 Task: Update the Trello card 'Card0000000130' by adding the label 'Label0000000130', creating a checklist 'CL0000000130', and setting the due date to September 30 at 10:22 AM.
Action: Mouse moved to (379, 447)
Screenshot: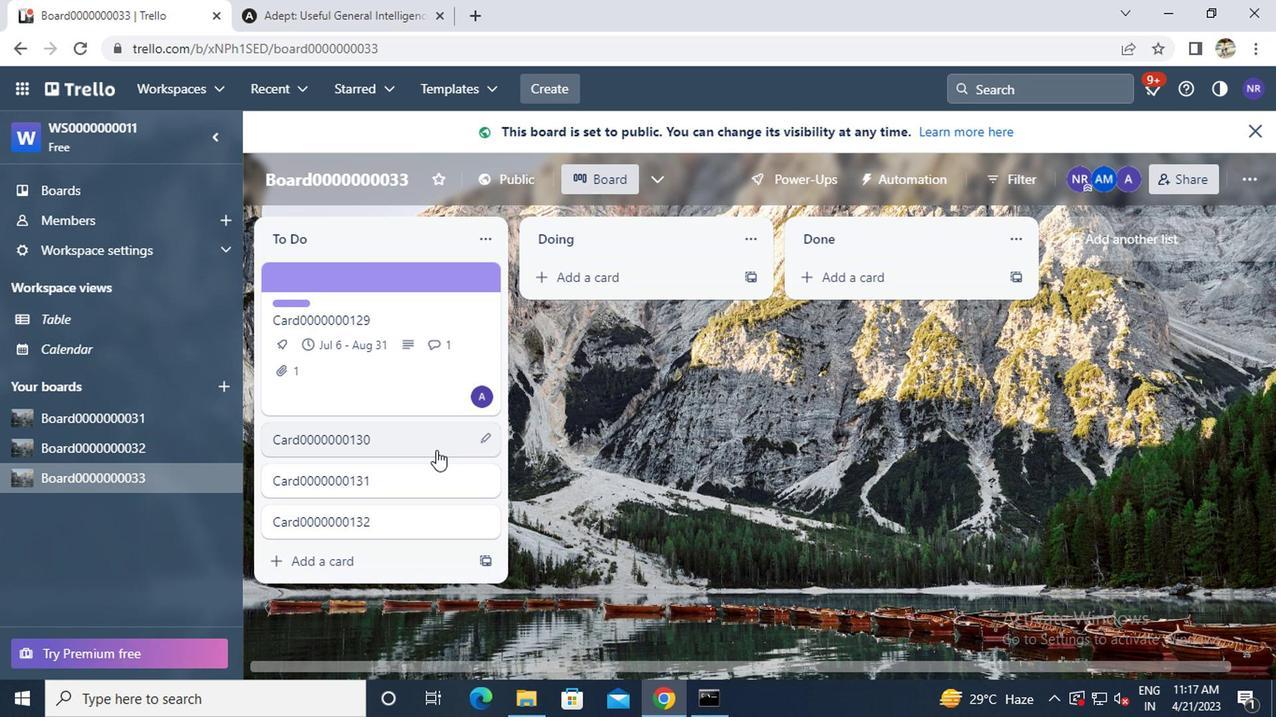 
Action: Mouse pressed left at (379, 447)
Screenshot: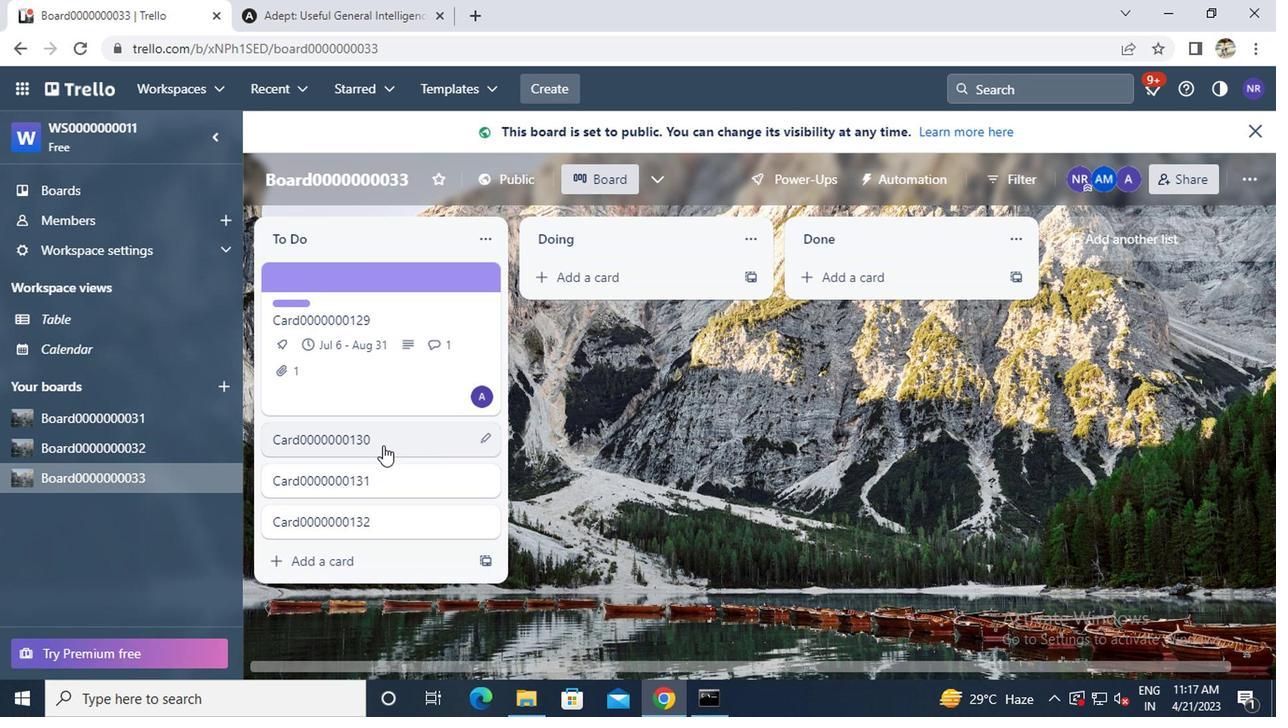 
Action: Mouse moved to (846, 303)
Screenshot: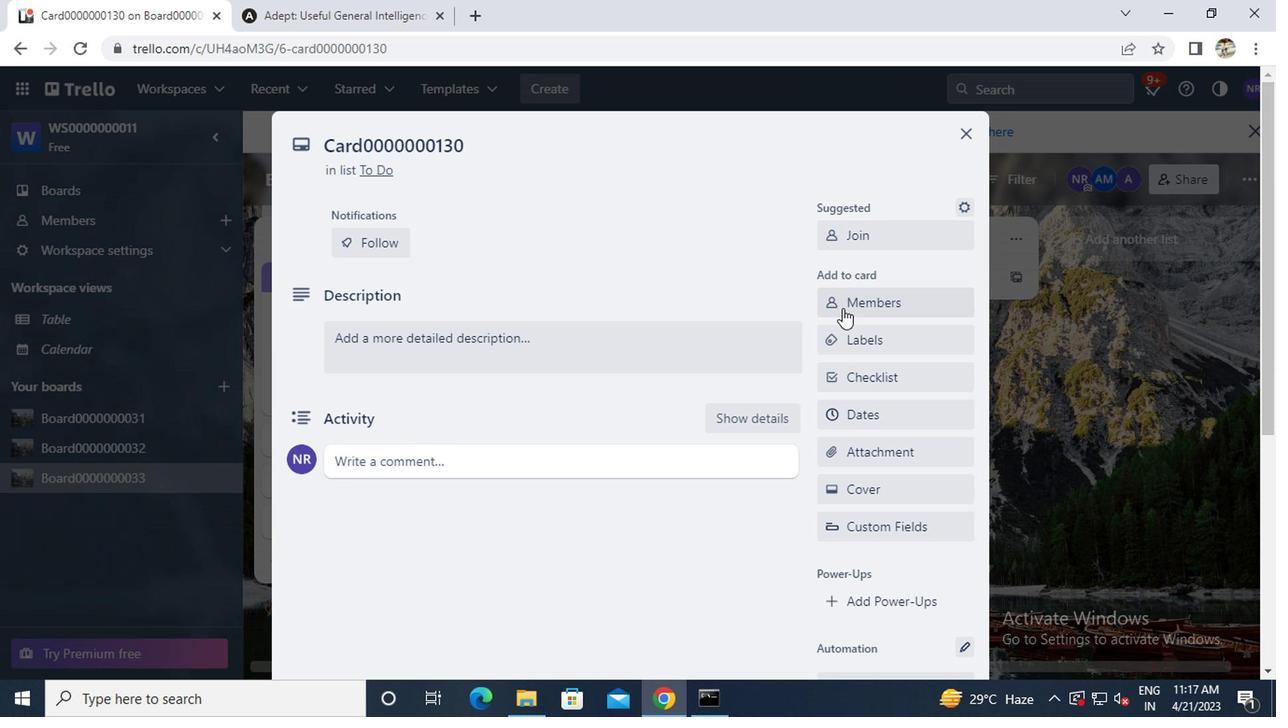 
Action: Mouse pressed left at (846, 303)
Screenshot: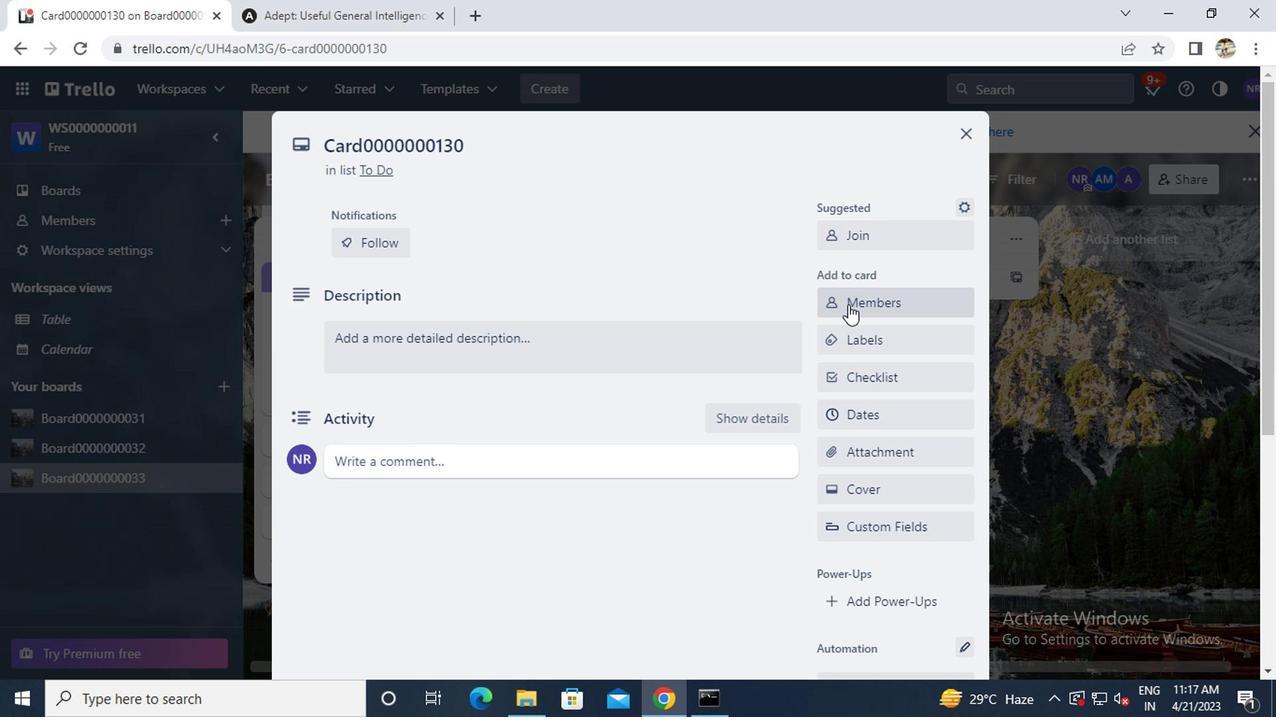 
Action: Key pressed <Key.caps_lock>m<Key.caps_lock>ailaustralia7<Key.shift>@GMAIL.COM
Screenshot: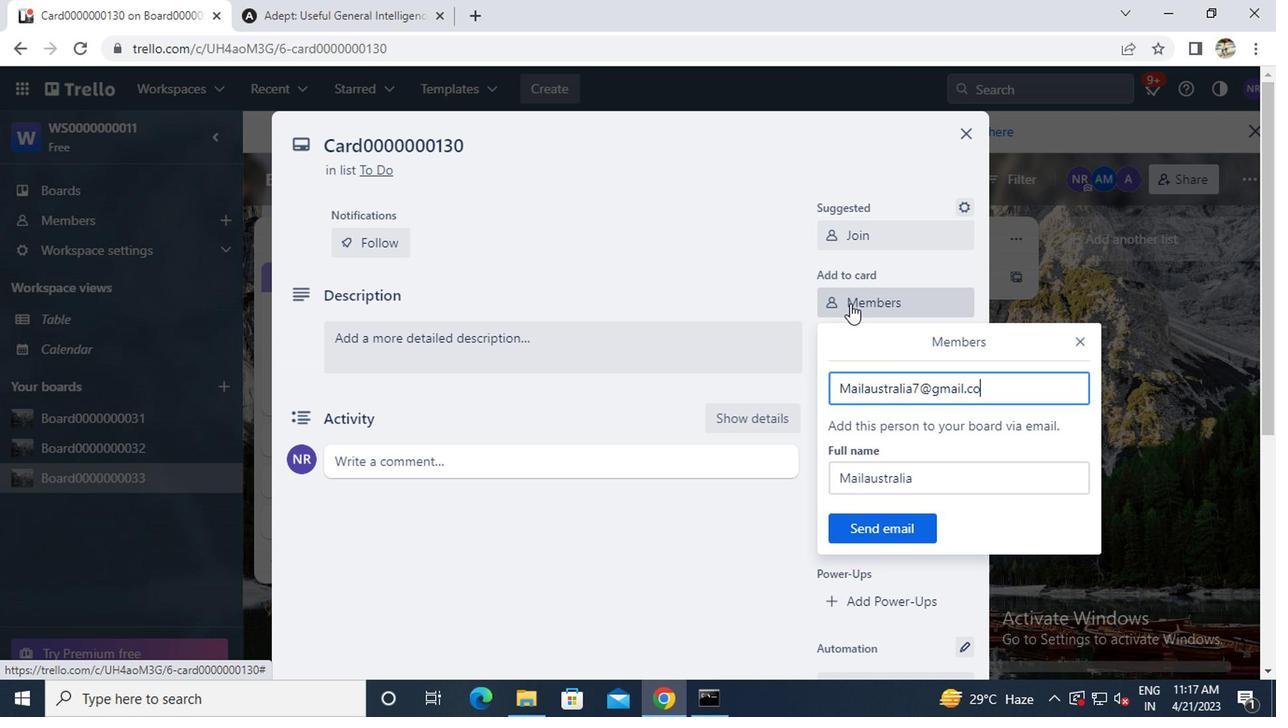 
Action: Mouse moved to (869, 517)
Screenshot: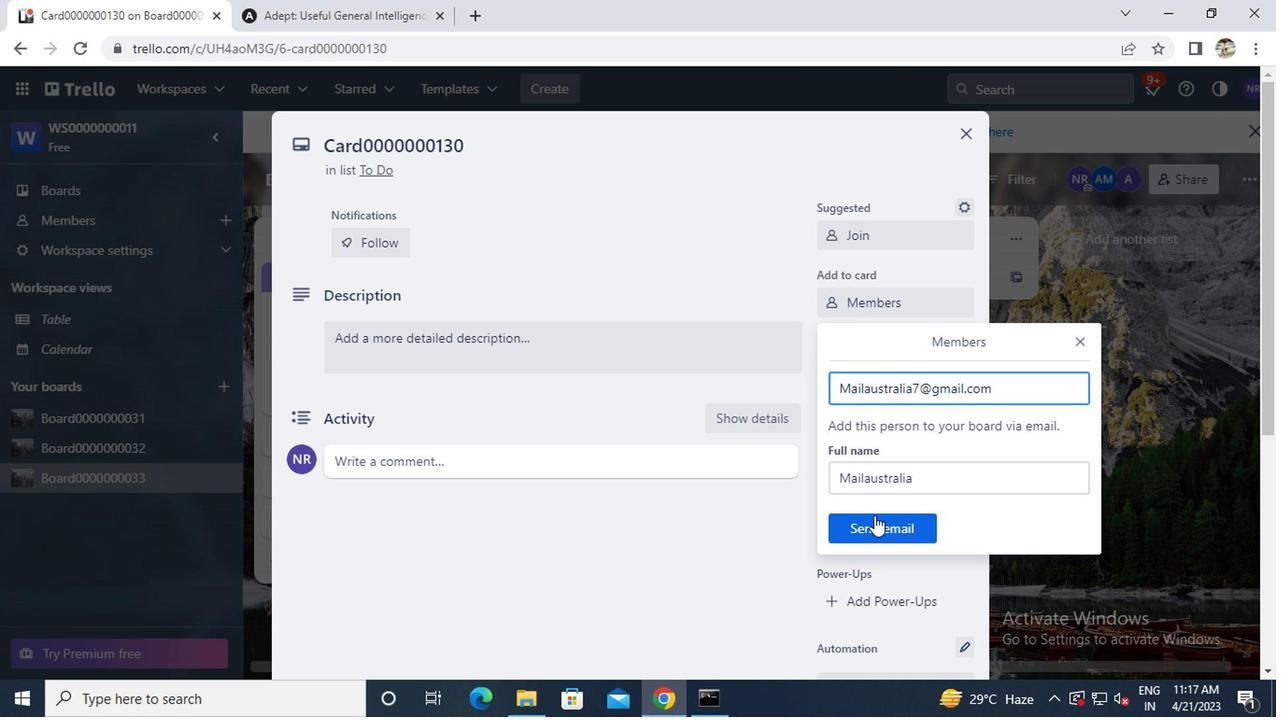 
Action: Mouse pressed left at (869, 517)
Screenshot: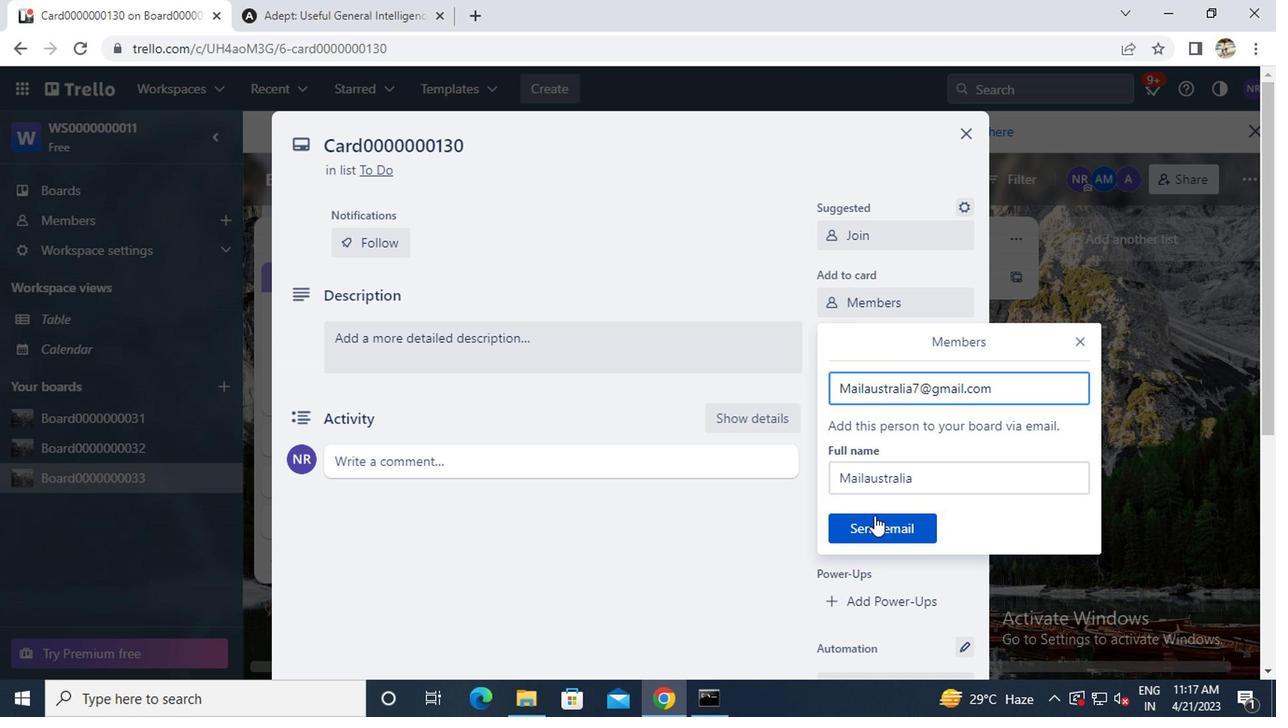 
Action: Mouse moved to (856, 346)
Screenshot: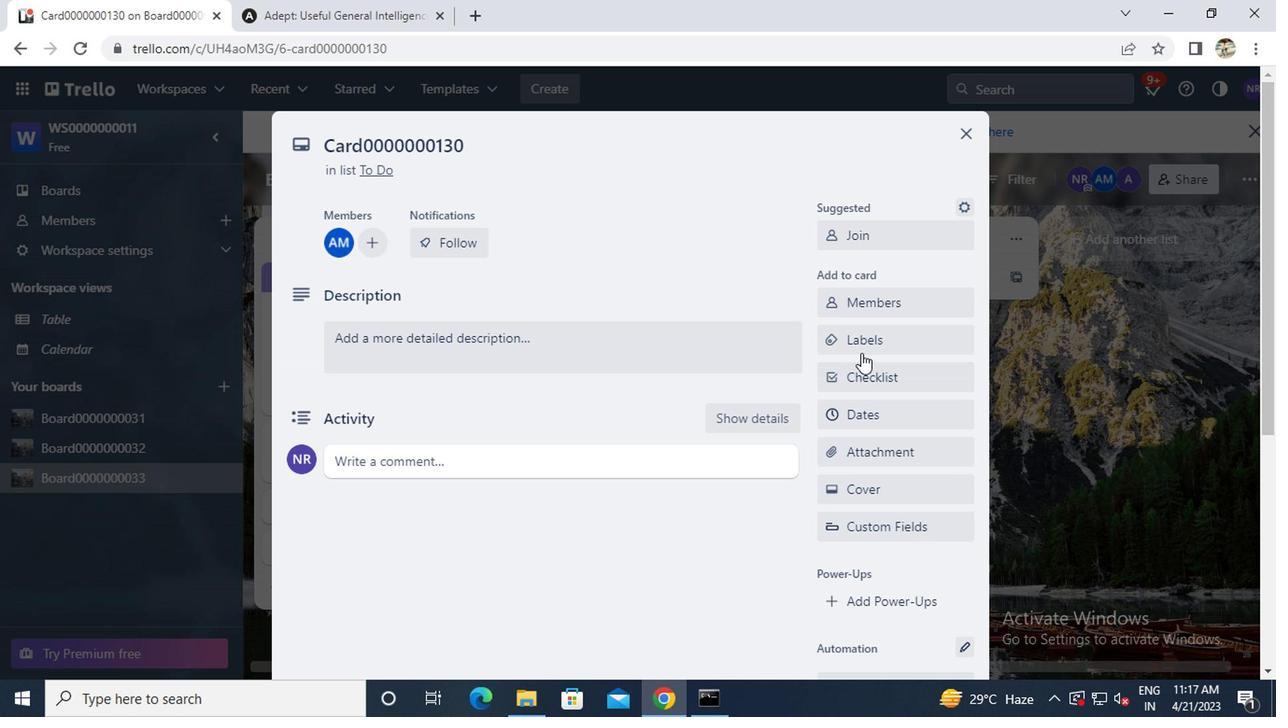 
Action: Mouse pressed left at (856, 346)
Screenshot: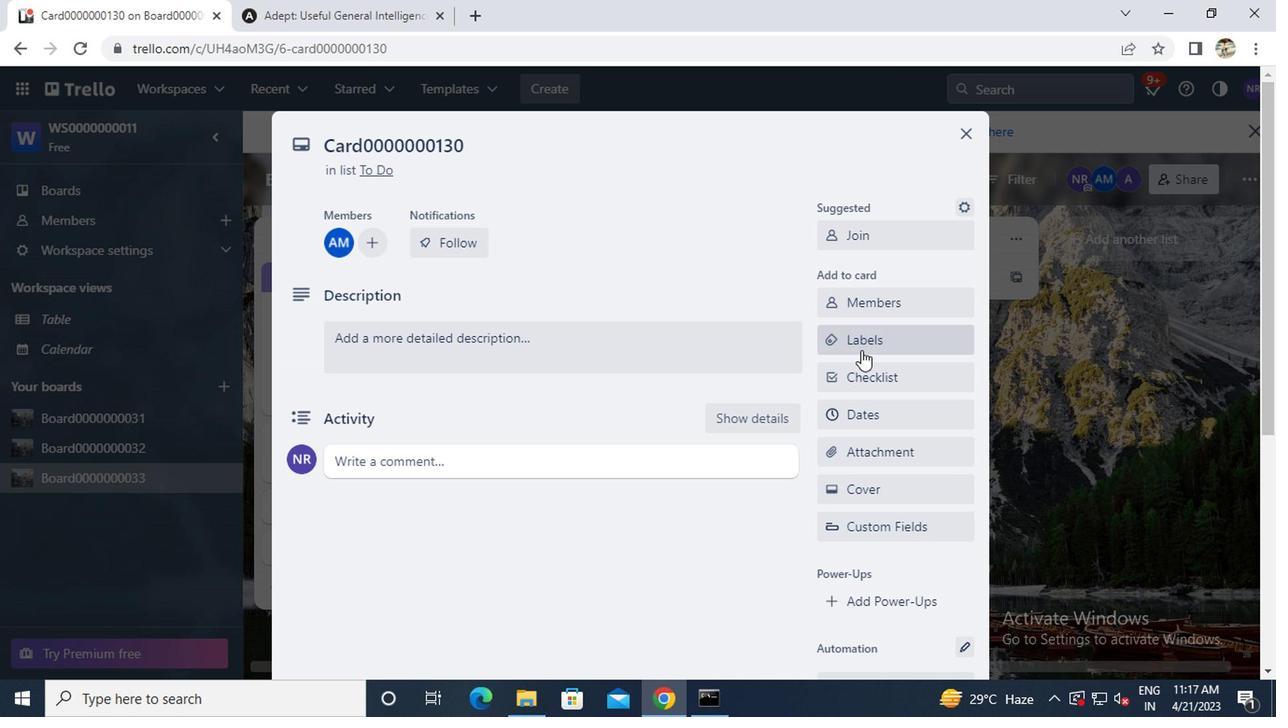
Action: Mouse moved to (909, 491)
Screenshot: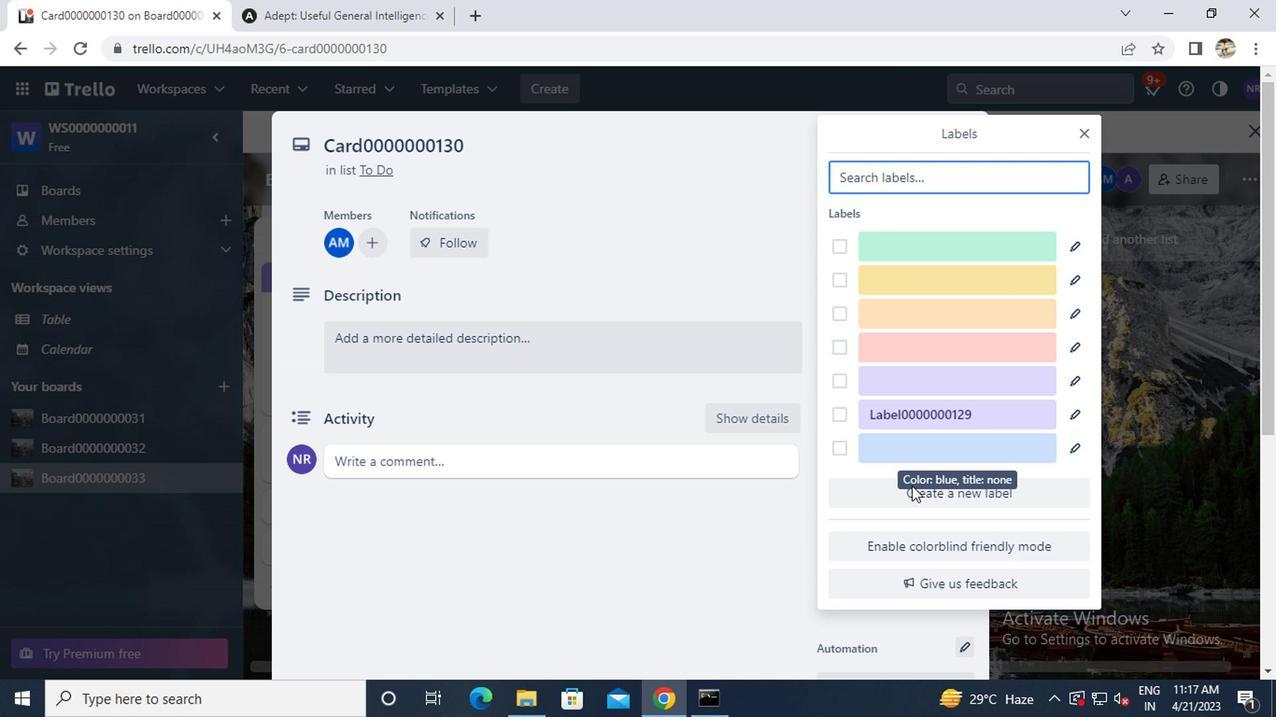 
Action: Mouse pressed left at (909, 491)
Screenshot: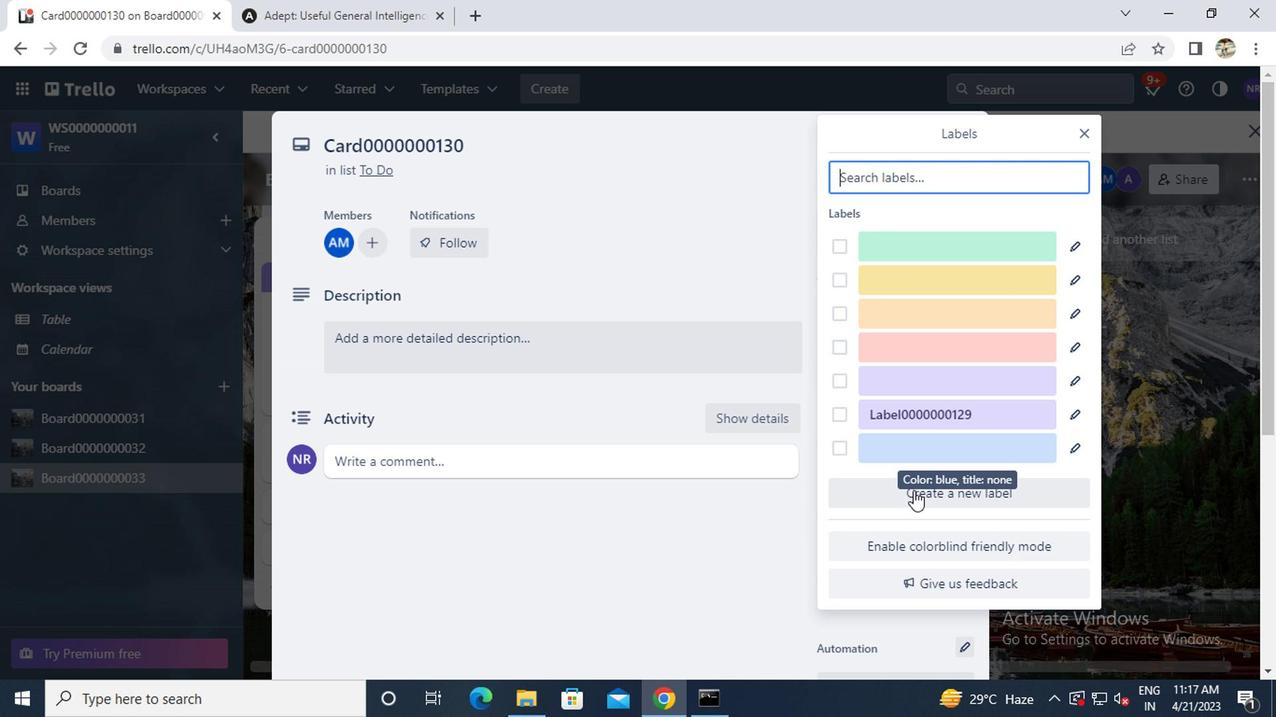 
Action: Mouse moved to (838, 503)
Screenshot: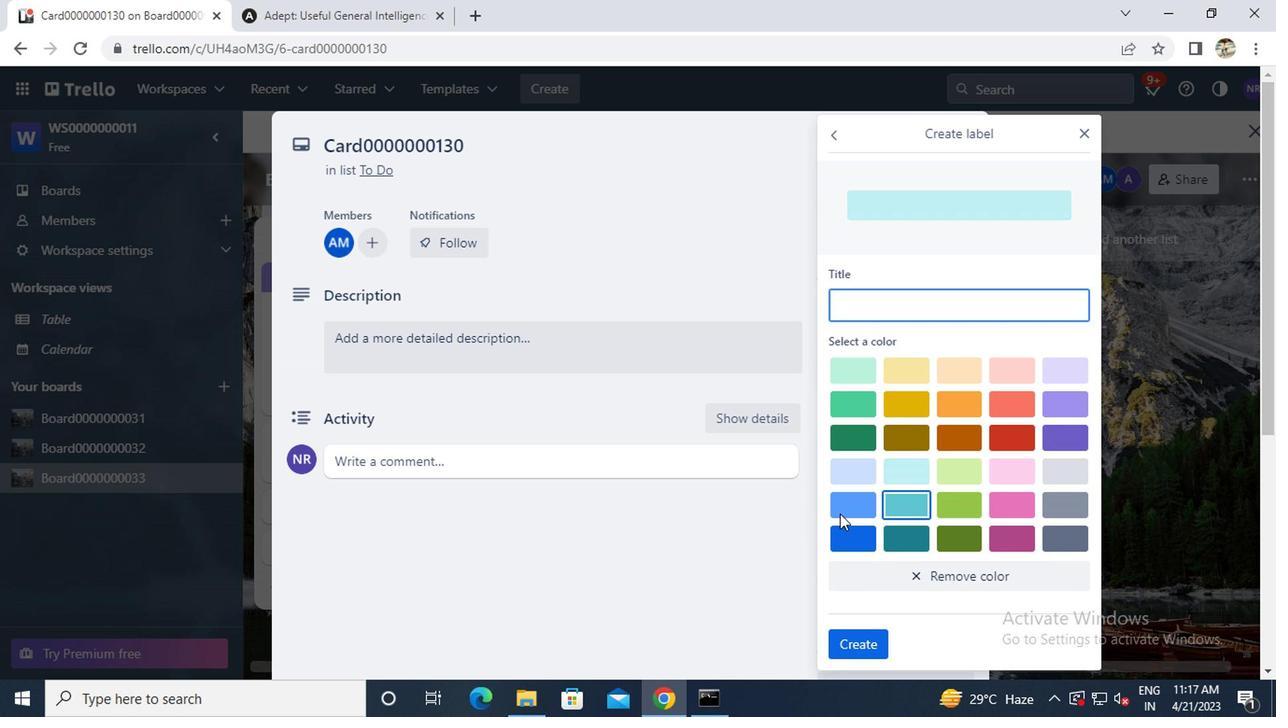 
Action: Mouse pressed left at (838, 503)
Screenshot: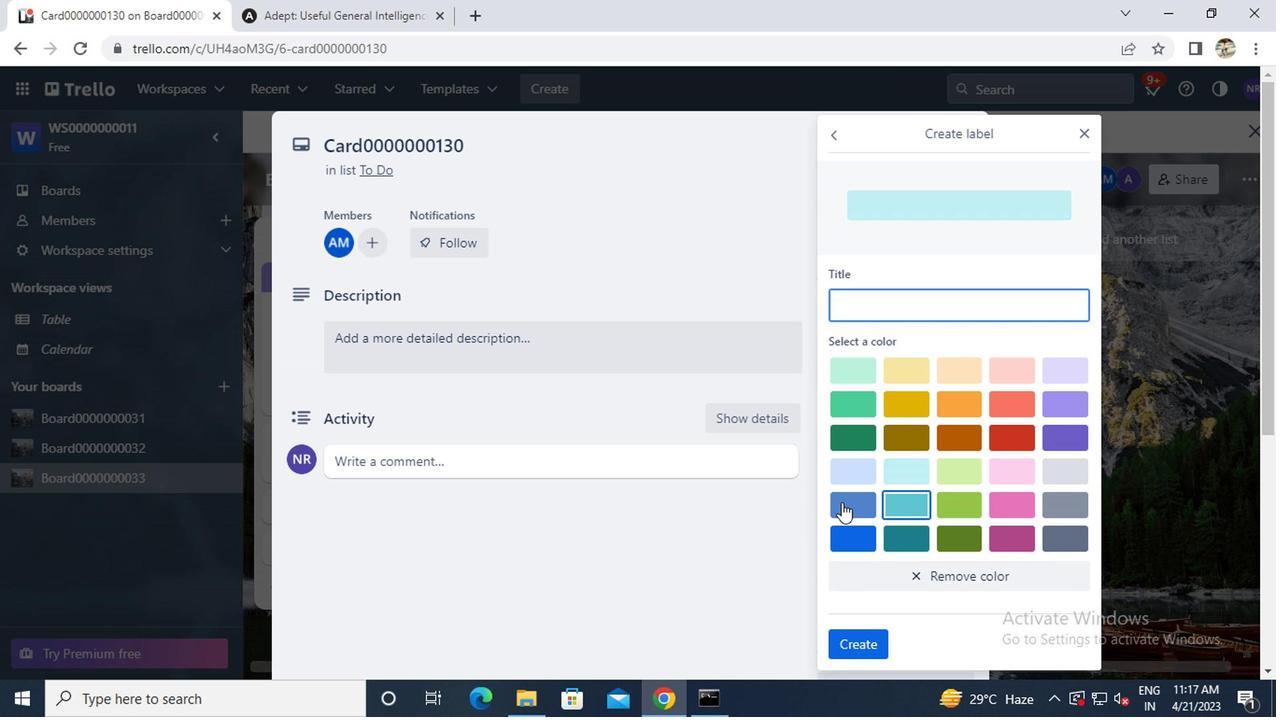 
Action: Mouse moved to (862, 312)
Screenshot: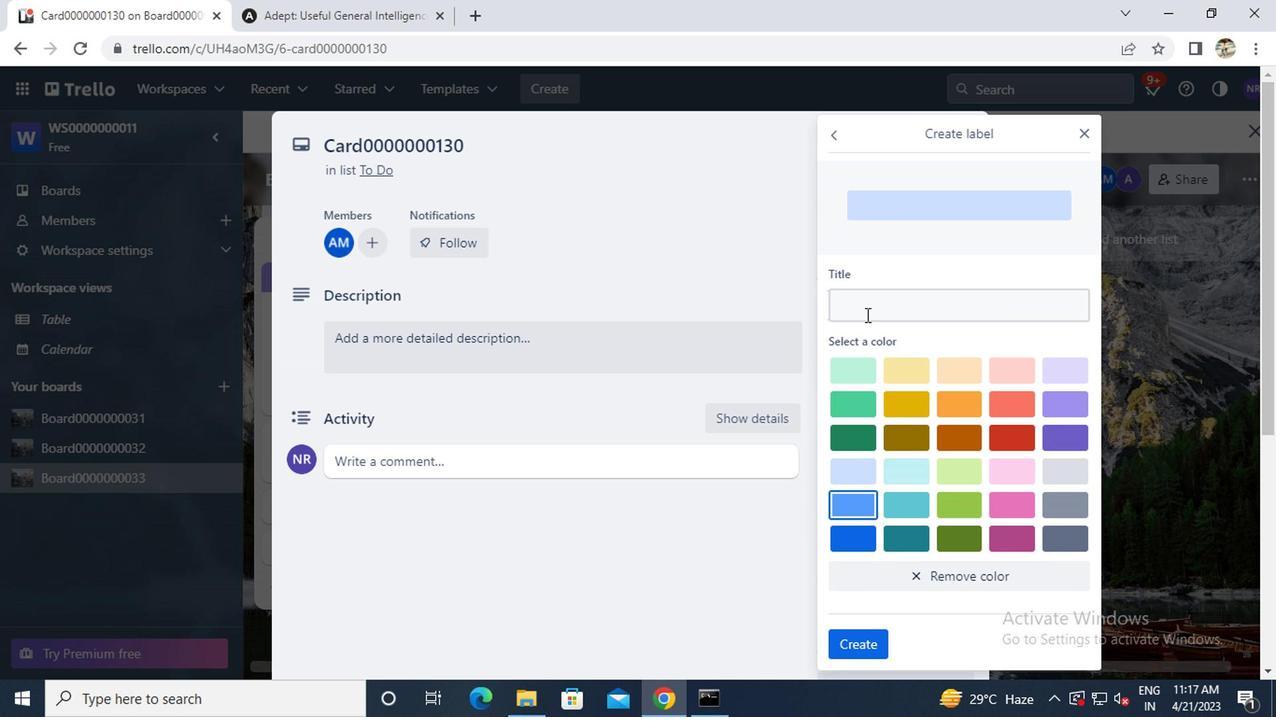 
Action: Mouse pressed left at (862, 312)
Screenshot: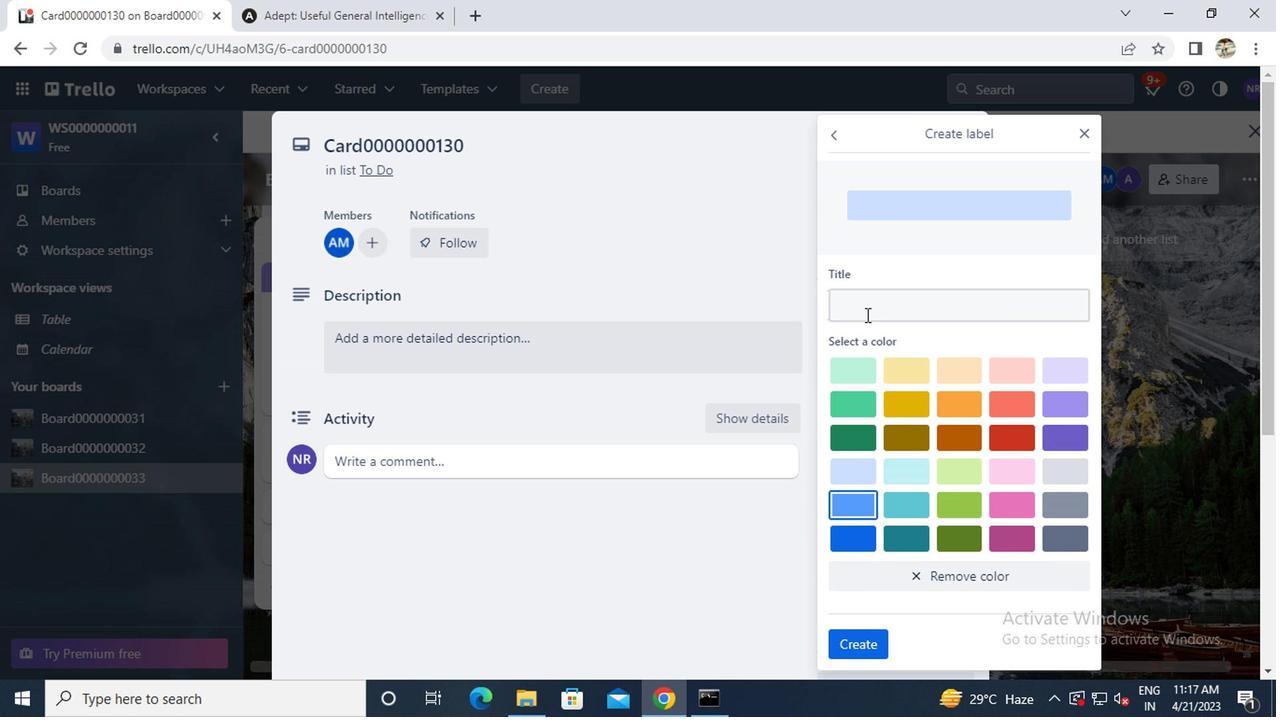 
Action: Mouse moved to (862, 311)
Screenshot: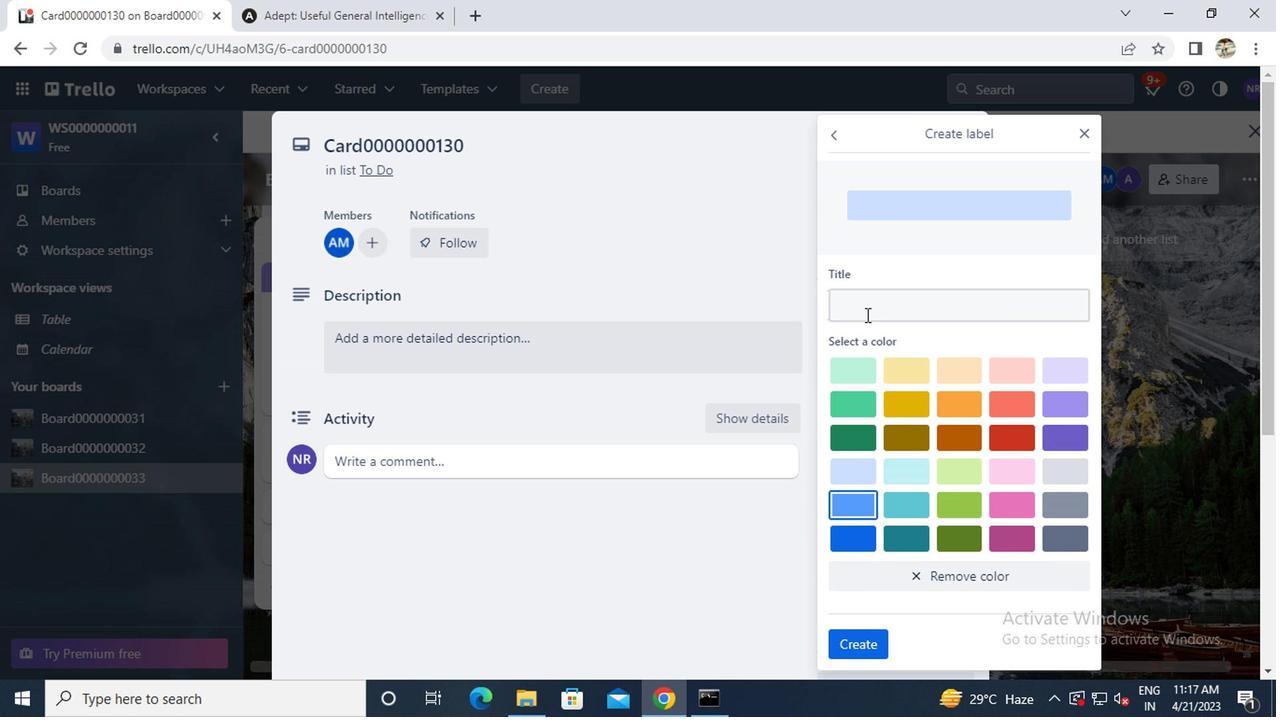 
Action: Key pressed <Key.caps_lock>L<Key.caps_lock>ABEL0000000120<Key.backspace><Key.backspace>30
Screenshot: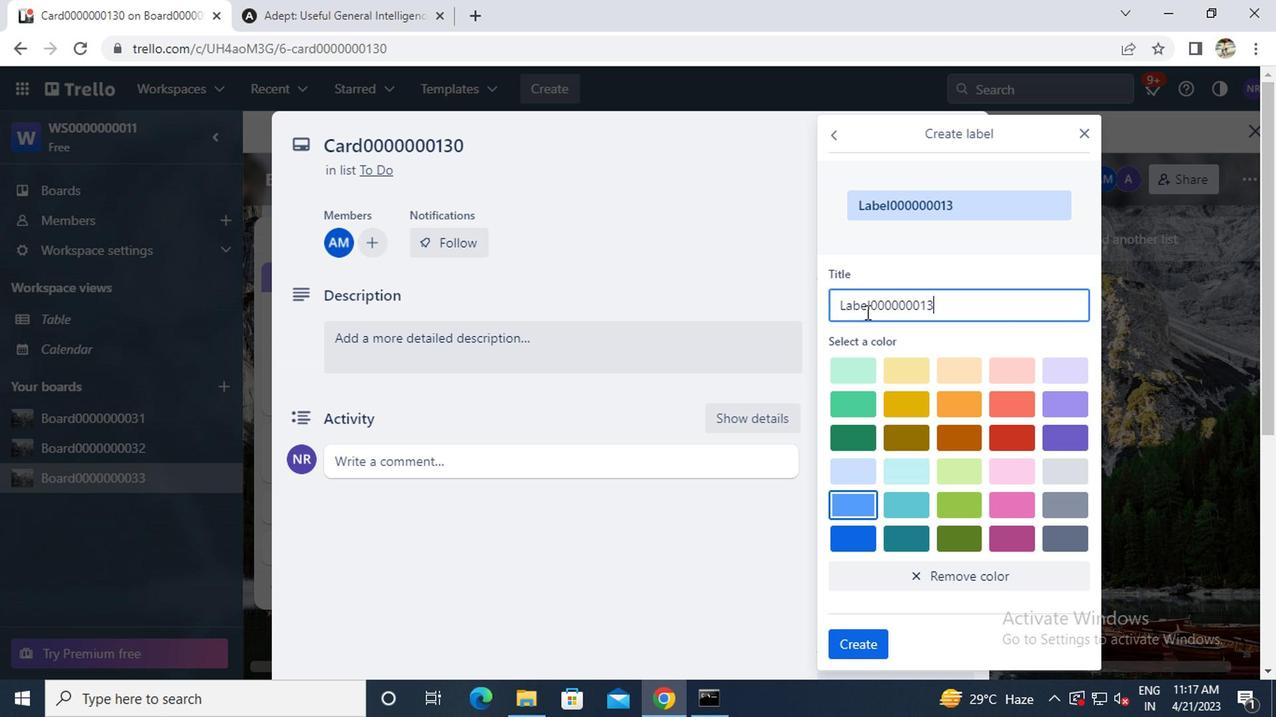 
Action: Mouse moved to (850, 637)
Screenshot: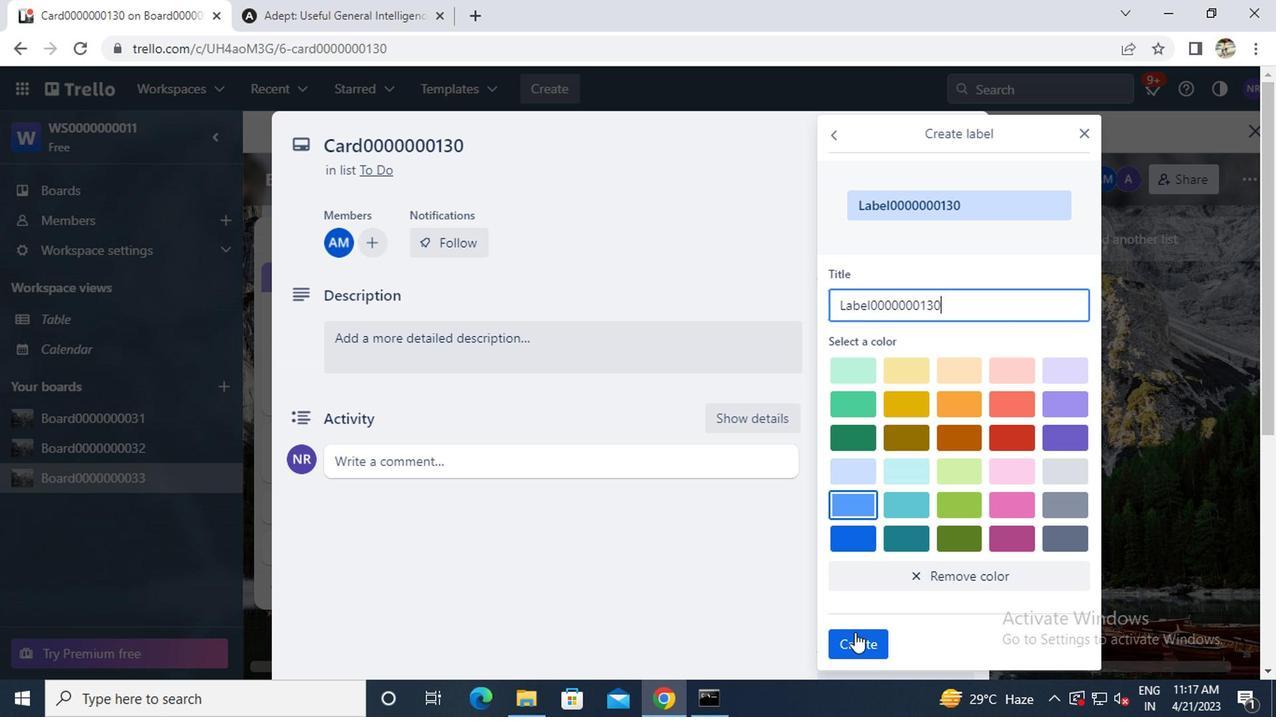 
Action: Mouse pressed left at (850, 637)
Screenshot: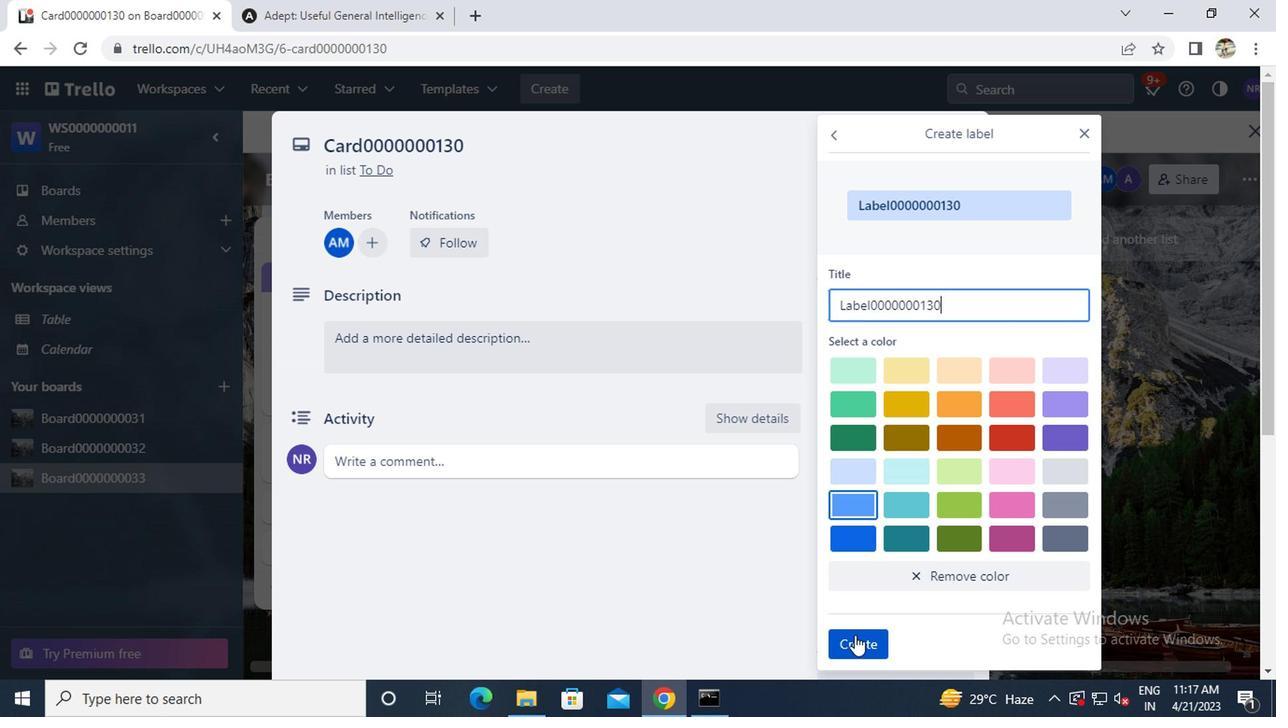 
Action: Mouse moved to (1076, 132)
Screenshot: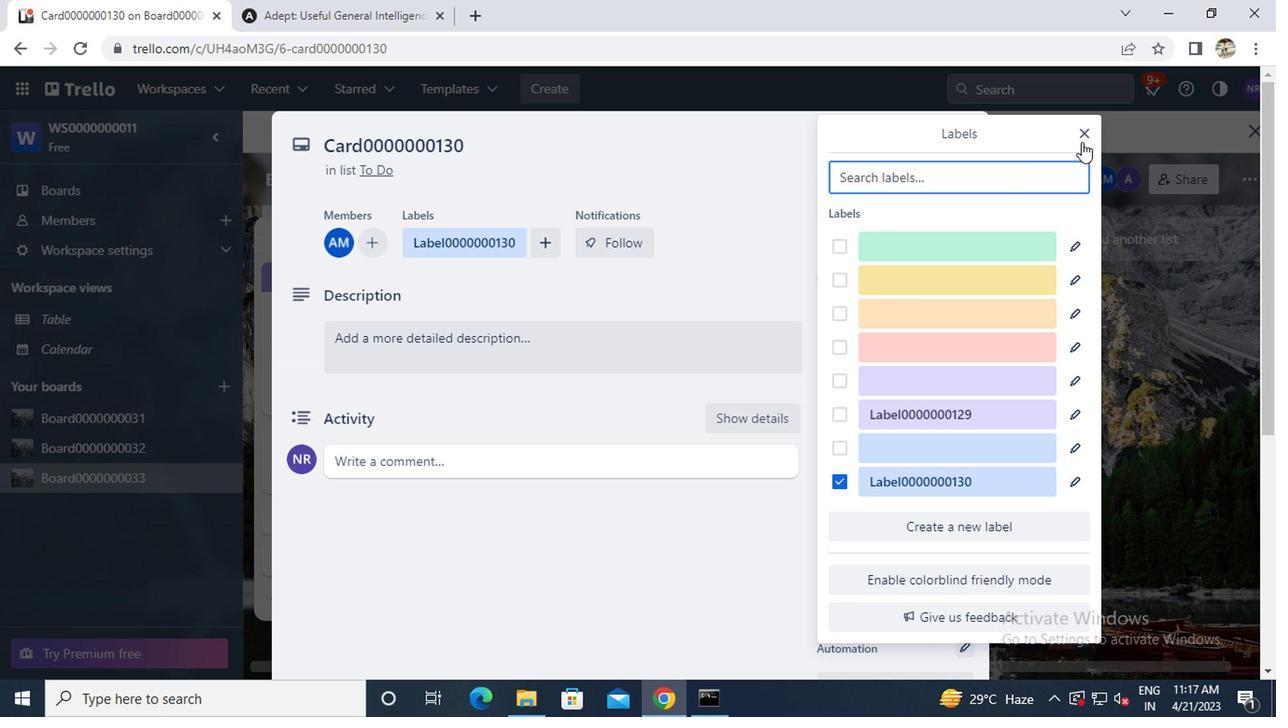 
Action: Mouse pressed left at (1076, 132)
Screenshot: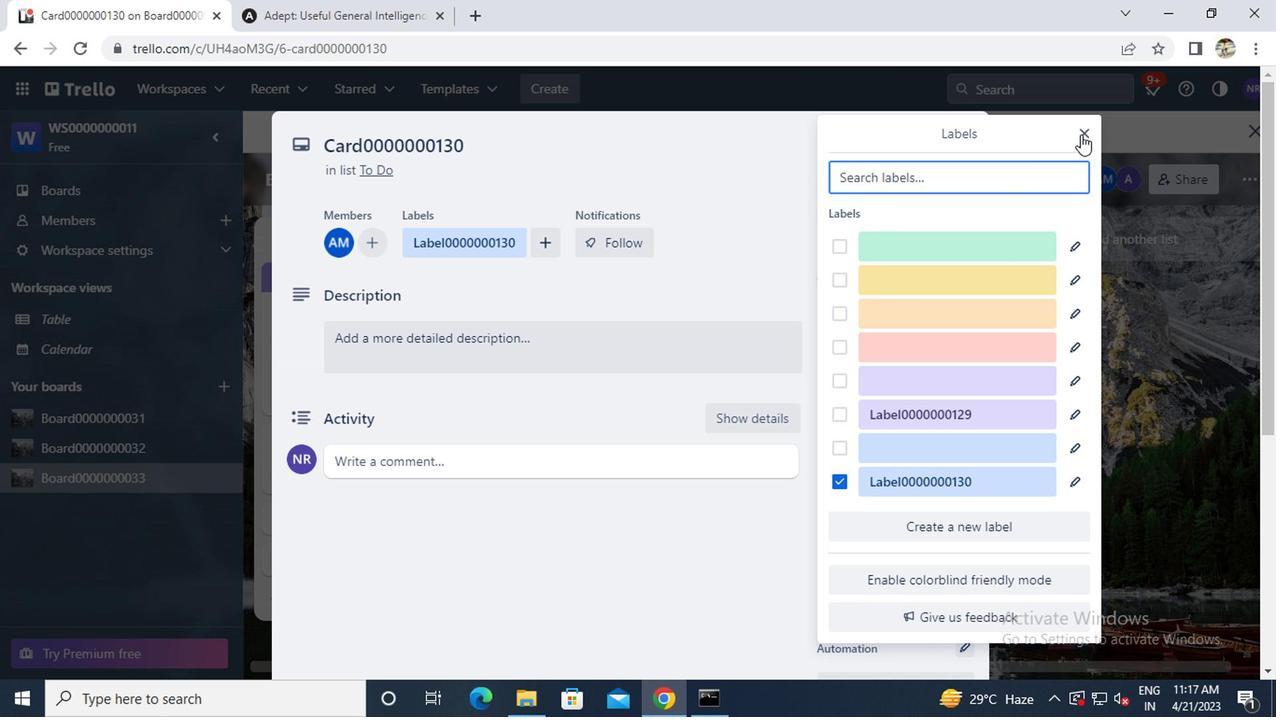 
Action: Mouse moved to (878, 390)
Screenshot: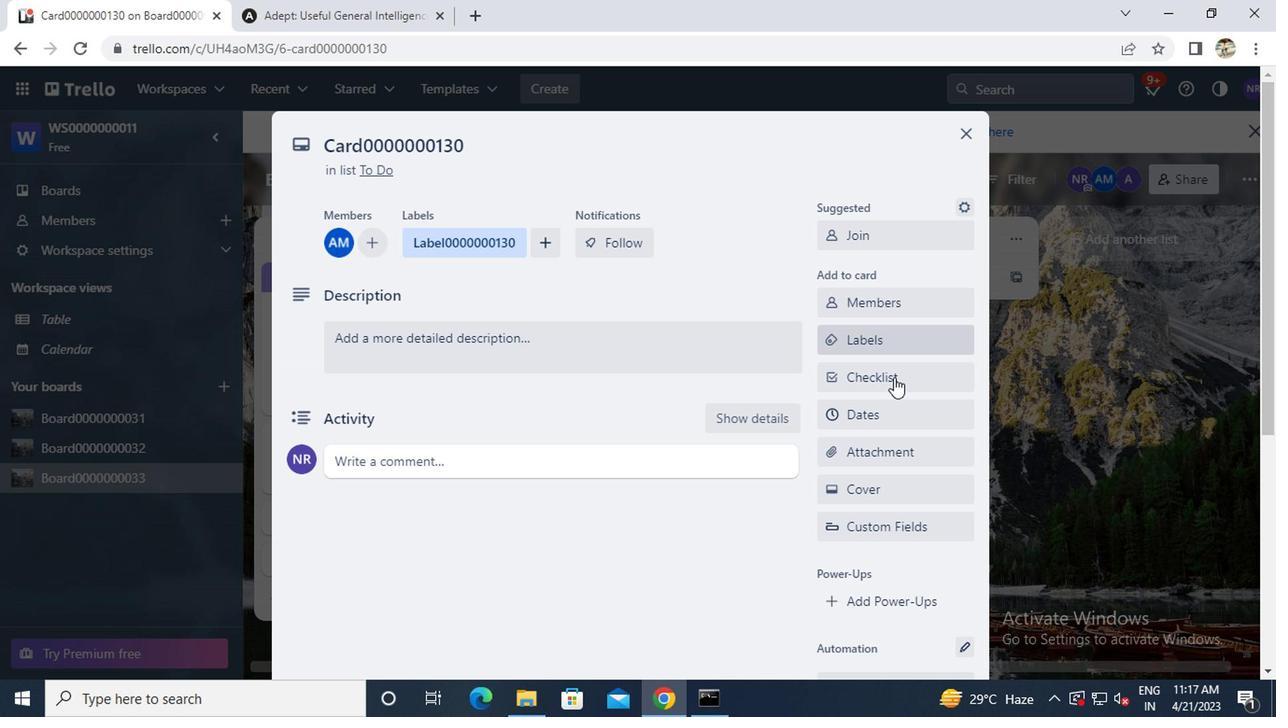 
Action: Mouse pressed left at (878, 390)
Screenshot: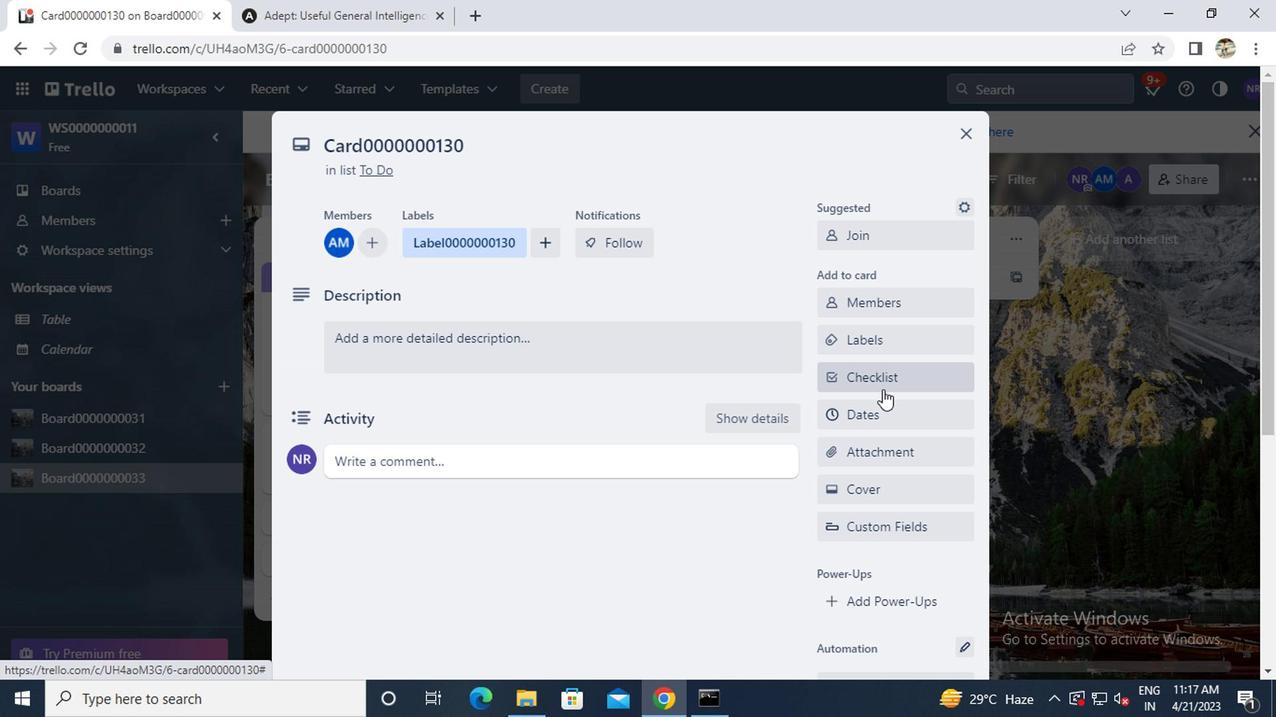 
Action: Mouse moved to (883, 388)
Screenshot: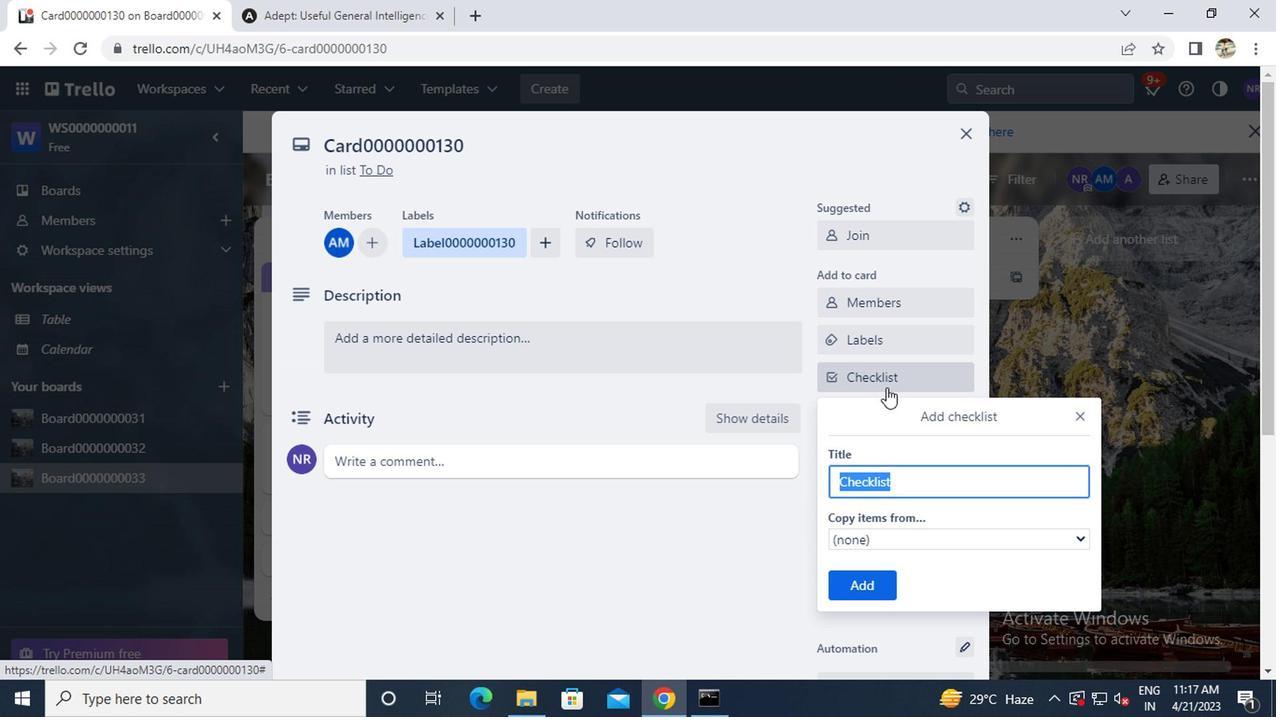 
Action: Key pressed <Key.caps_lock>CL<Key.caps_lock>0000000130
Screenshot: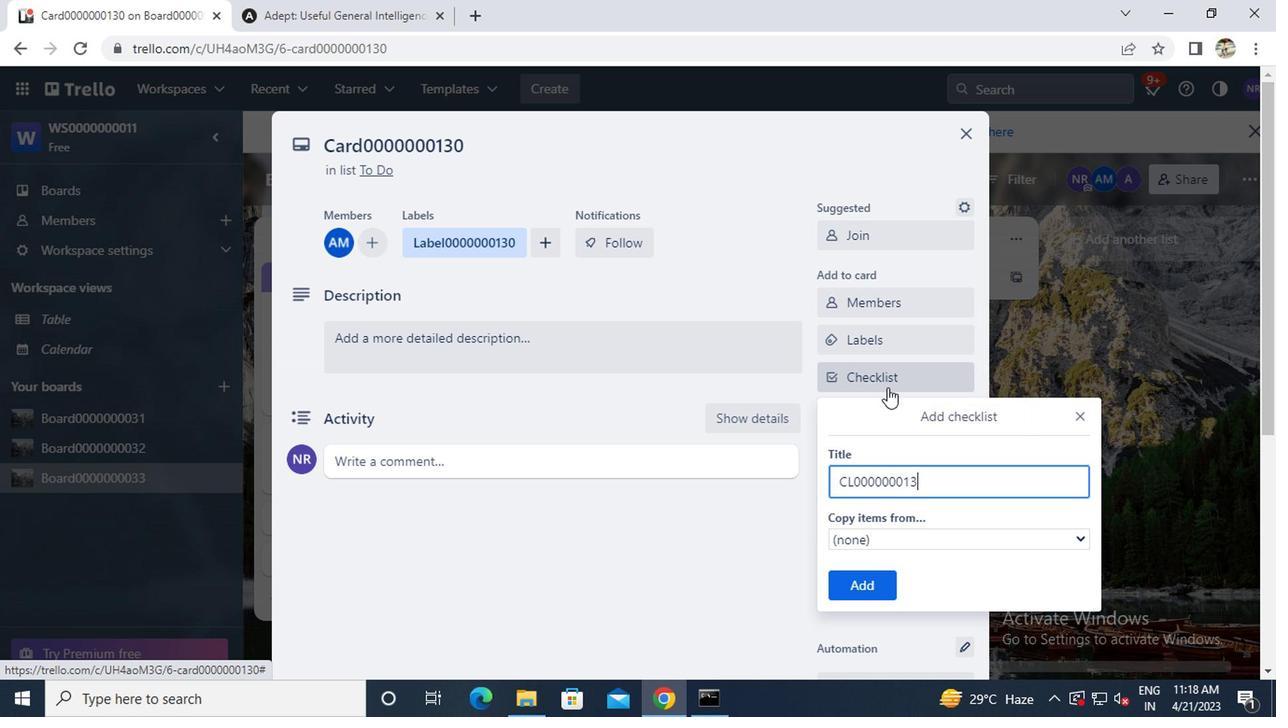 
Action: Mouse moved to (858, 578)
Screenshot: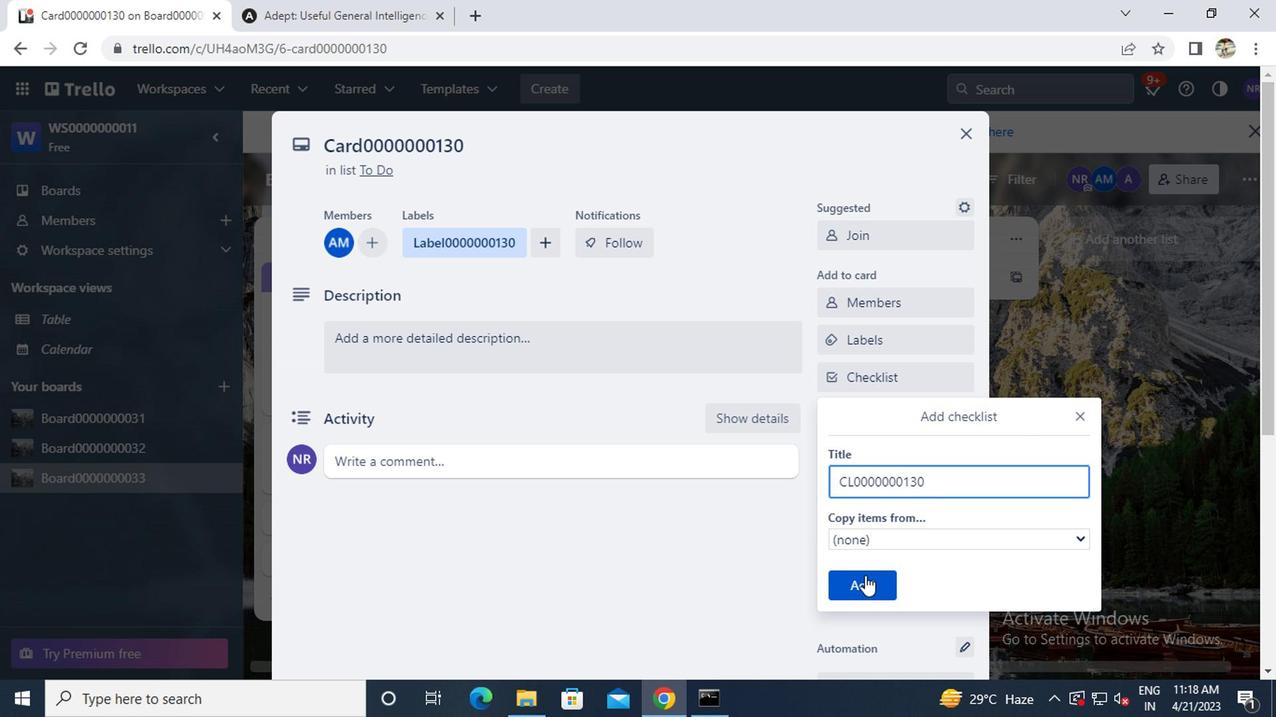 
Action: Mouse pressed left at (858, 578)
Screenshot: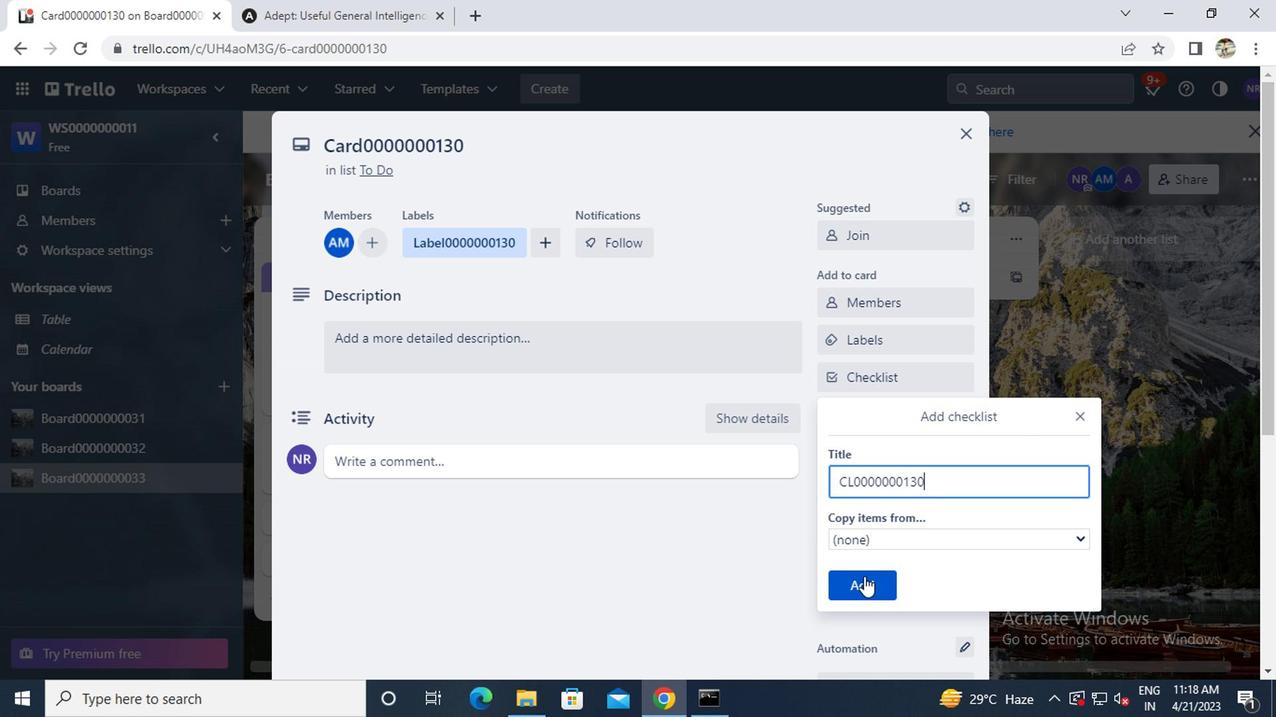 
Action: Mouse moved to (838, 420)
Screenshot: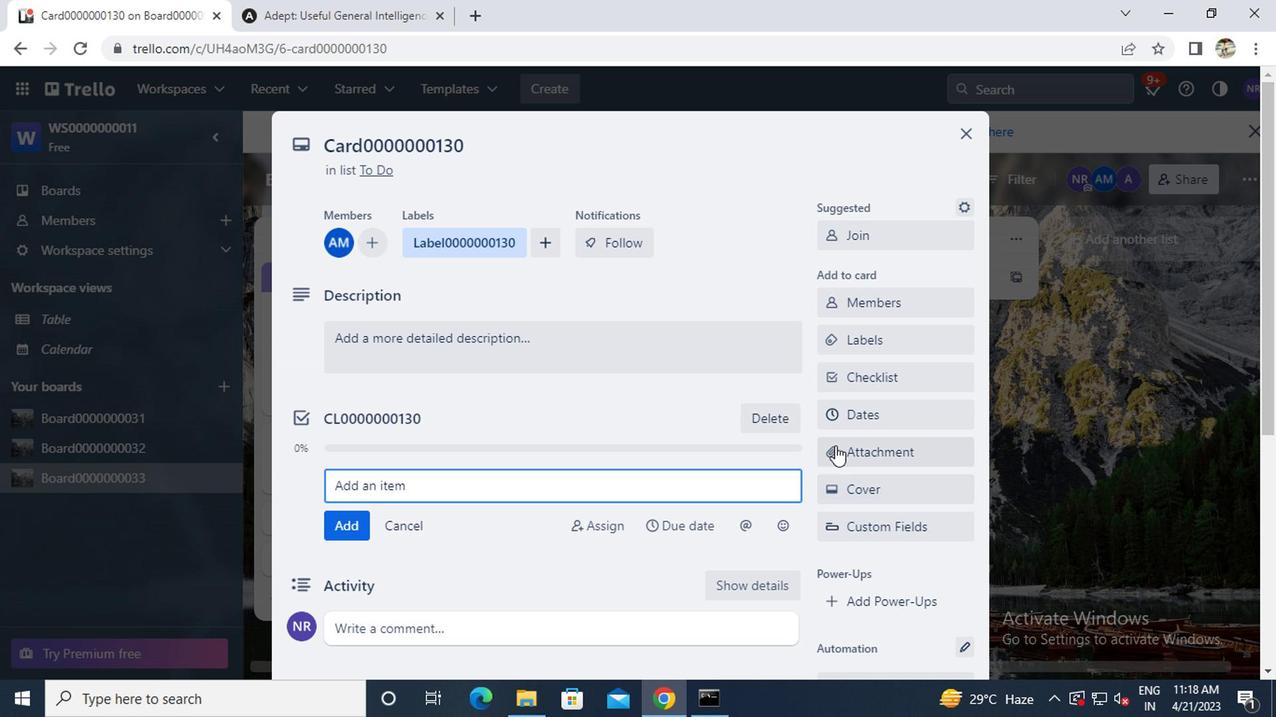 
Action: Mouse pressed left at (838, 420)
Screenshot: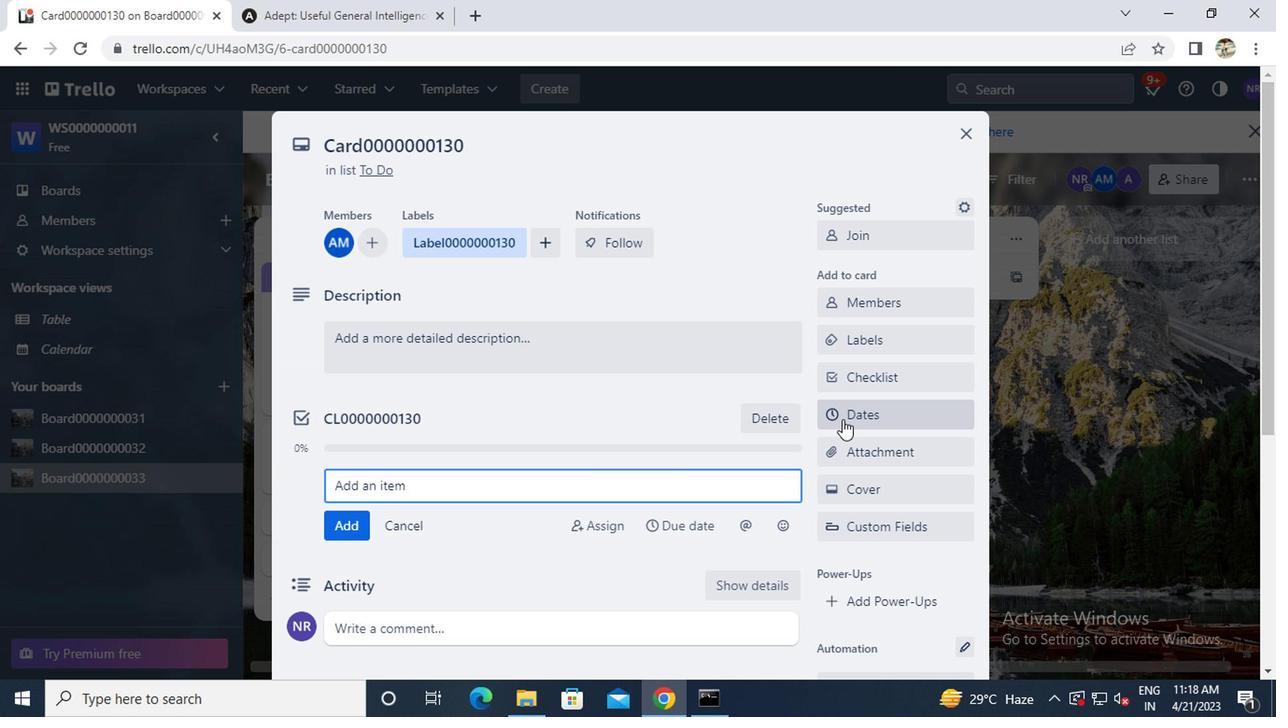 
Action: Mouse moved to (1064, 172)
Screenshot: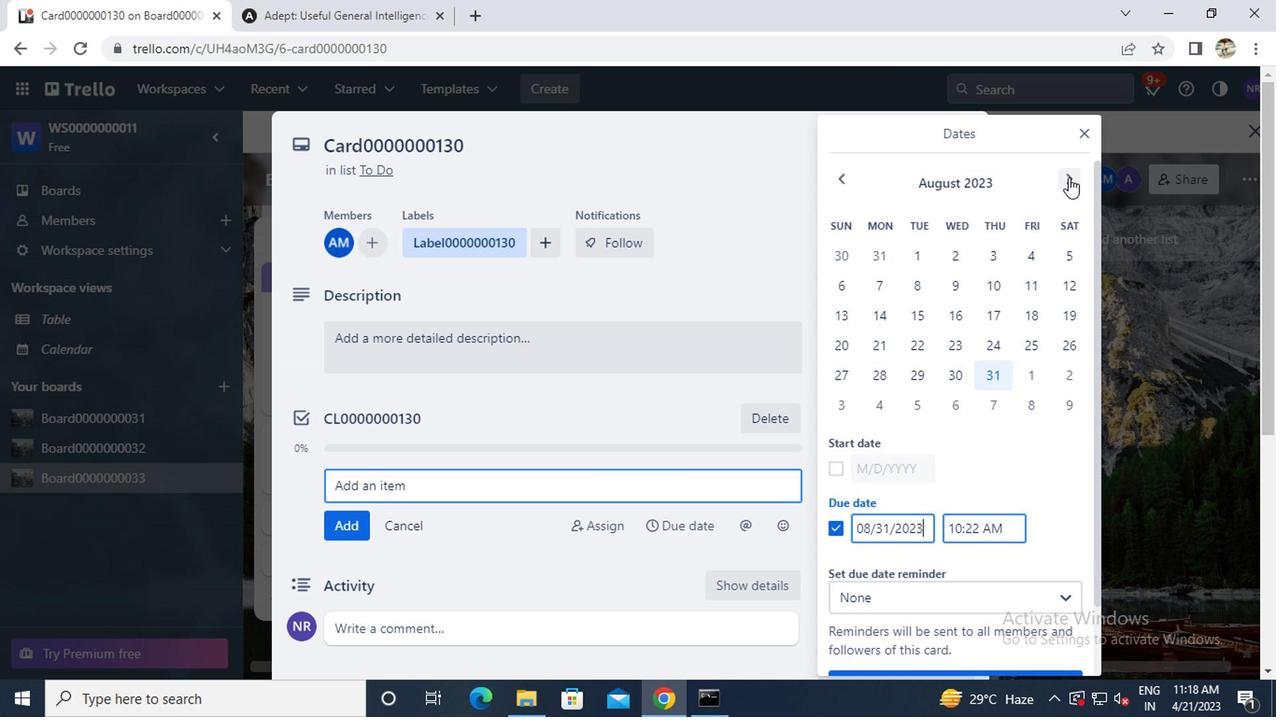 
Action: Mouse pressed left at (1064, 172)
Screenshot: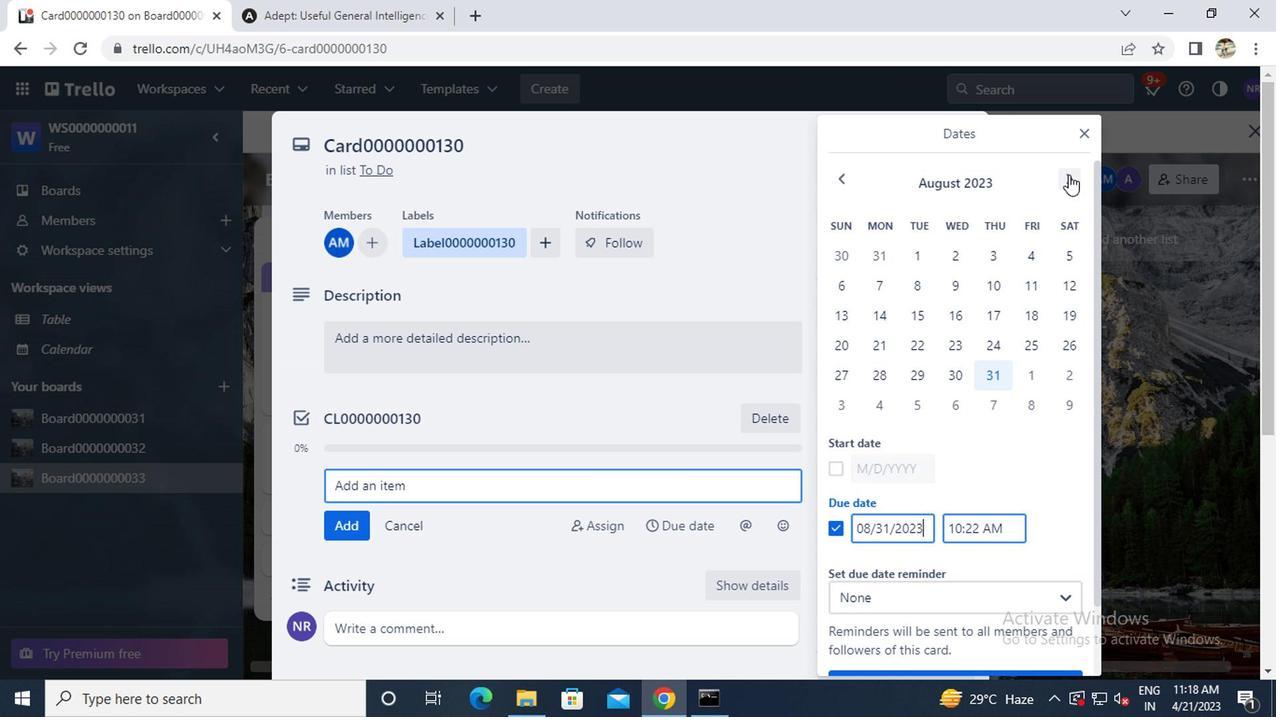 
Action: Mouse moved to (1026, 250)
Screenshot: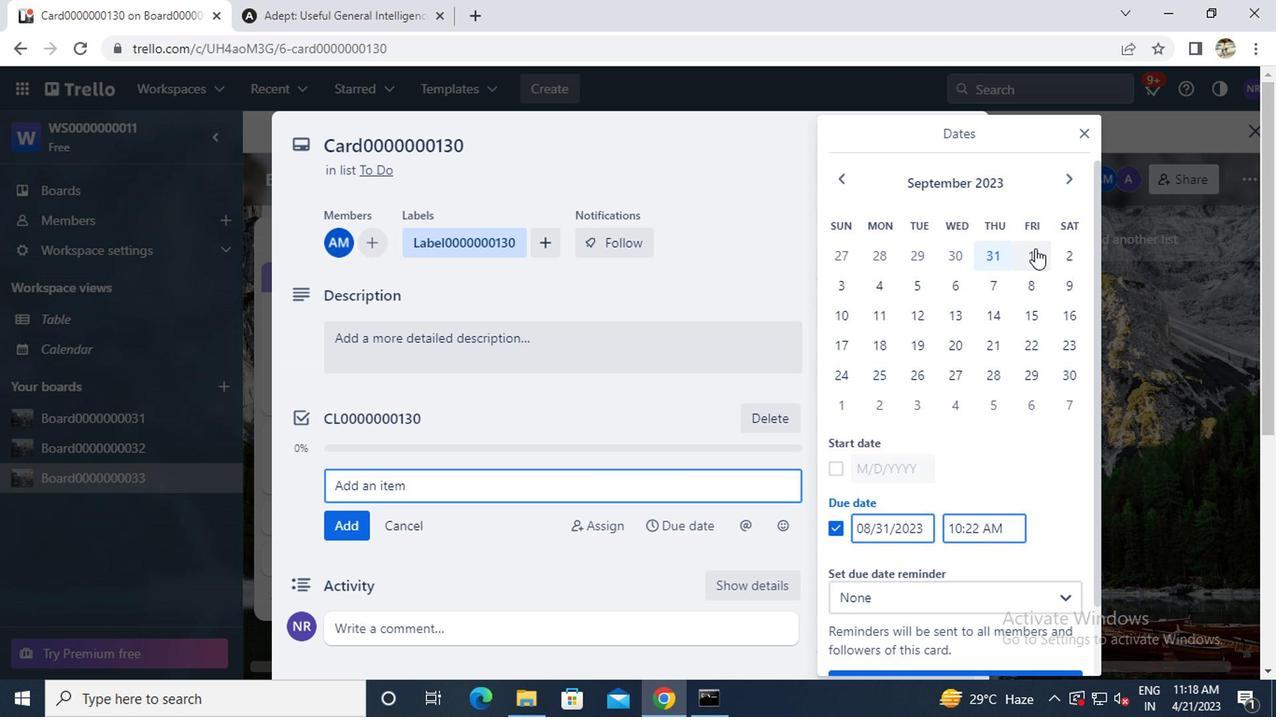 
Action: Mouse pressed left at (1026, 250)
Screenshot: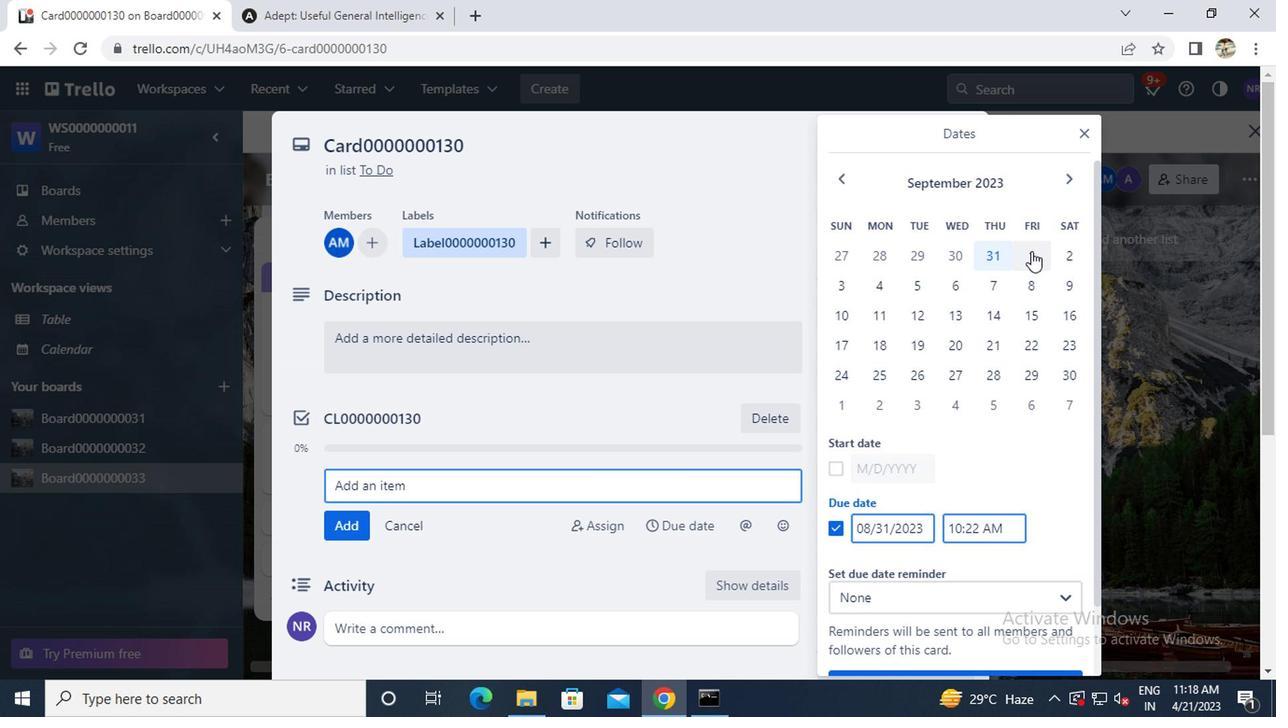 
Action: Mouse moved to (1063, 374)
Screenshot: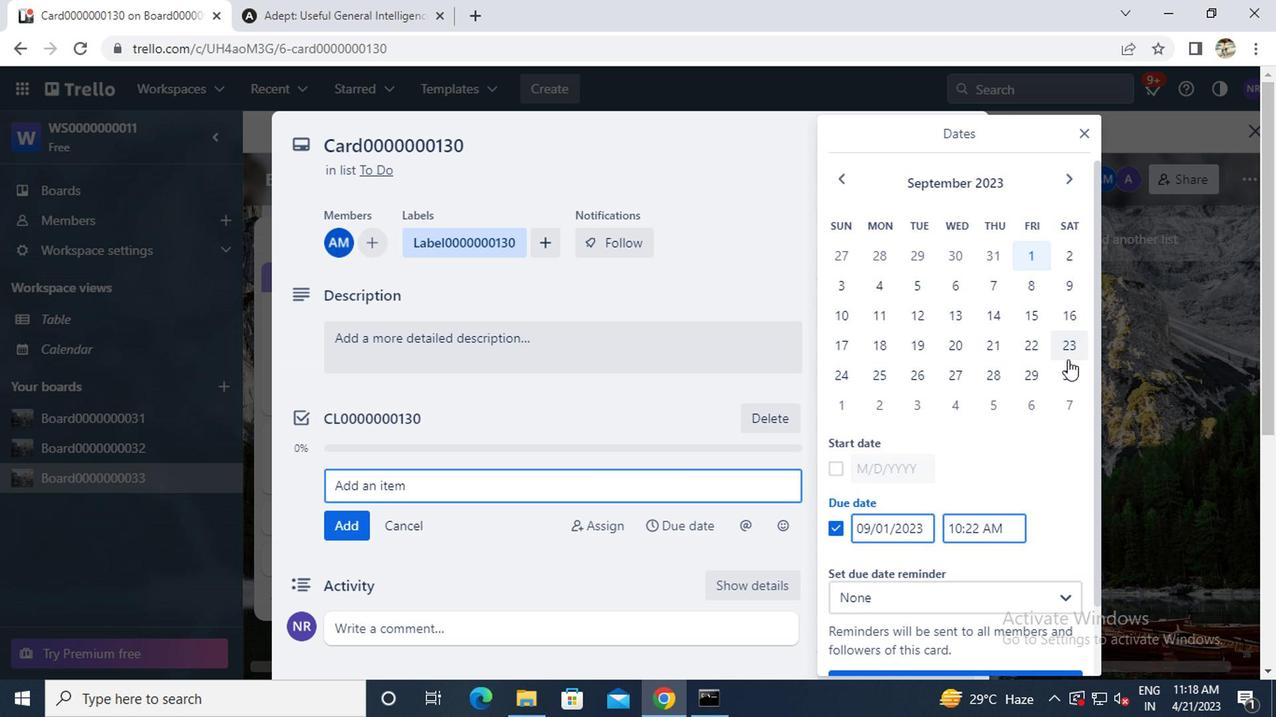 
Action: Mouse pressed left at (1063, 374)
Screenshot: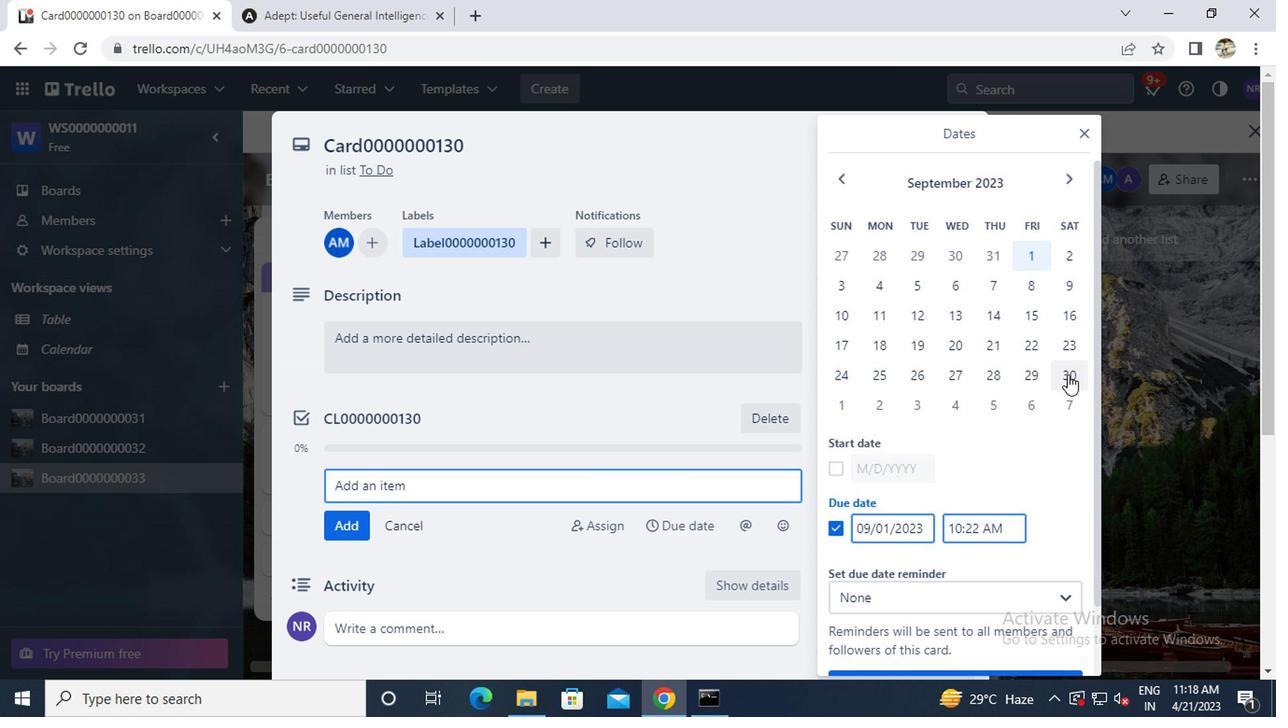 
Action: Mouse moved to (1044, 446)
Screenshot: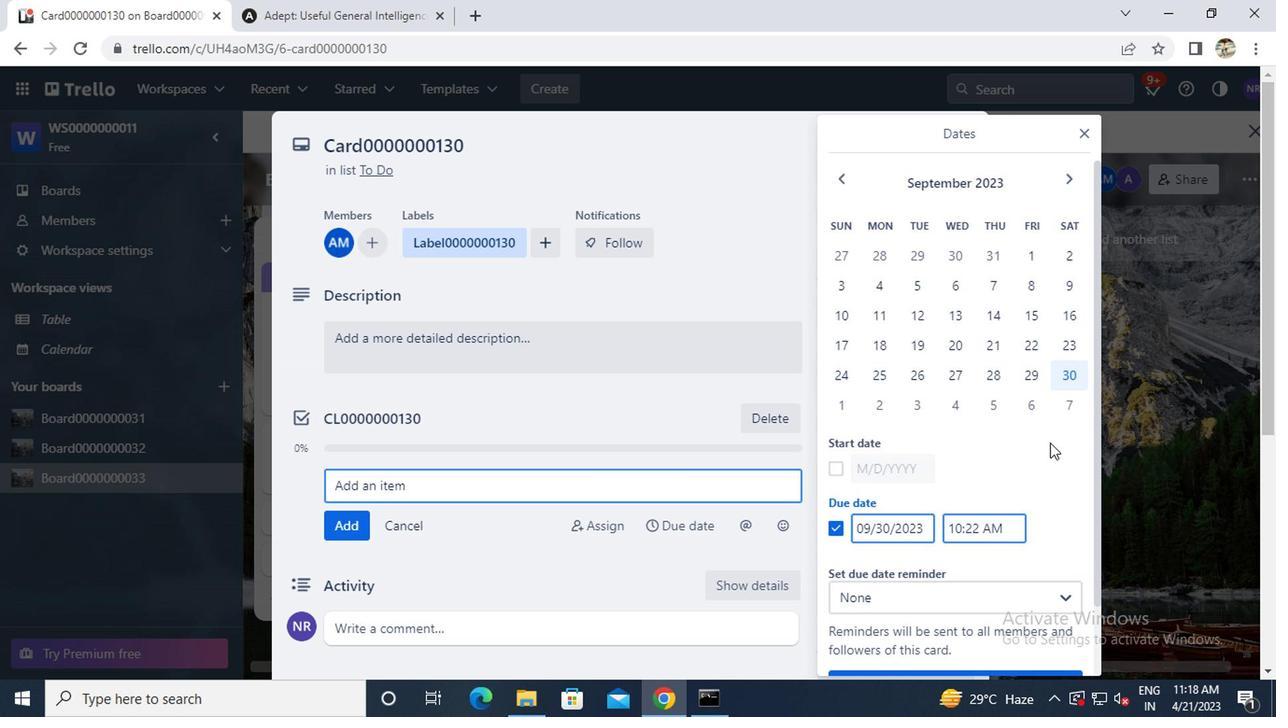 
Action: Mouse scrolled (1044, 445) with delta (0, -1)
Screenshot: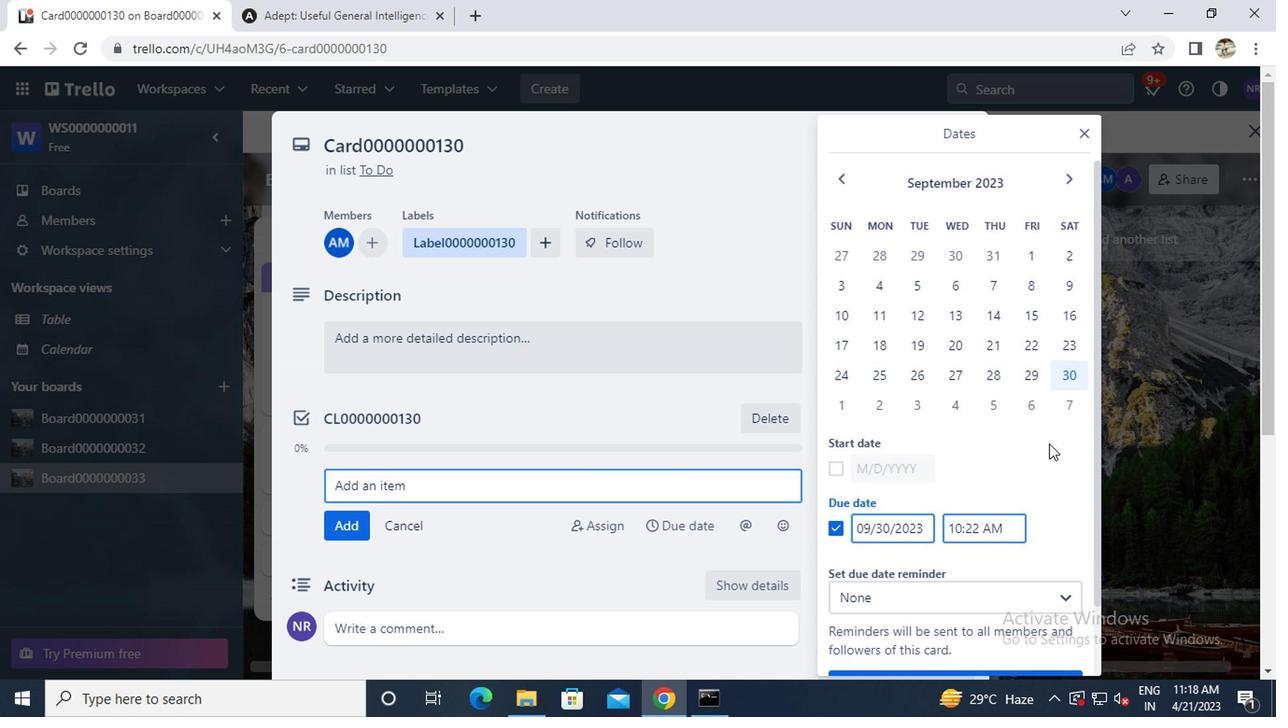 
Action: Mouse scrolled (1044, 445) with delta (0, -1)
Screenshot: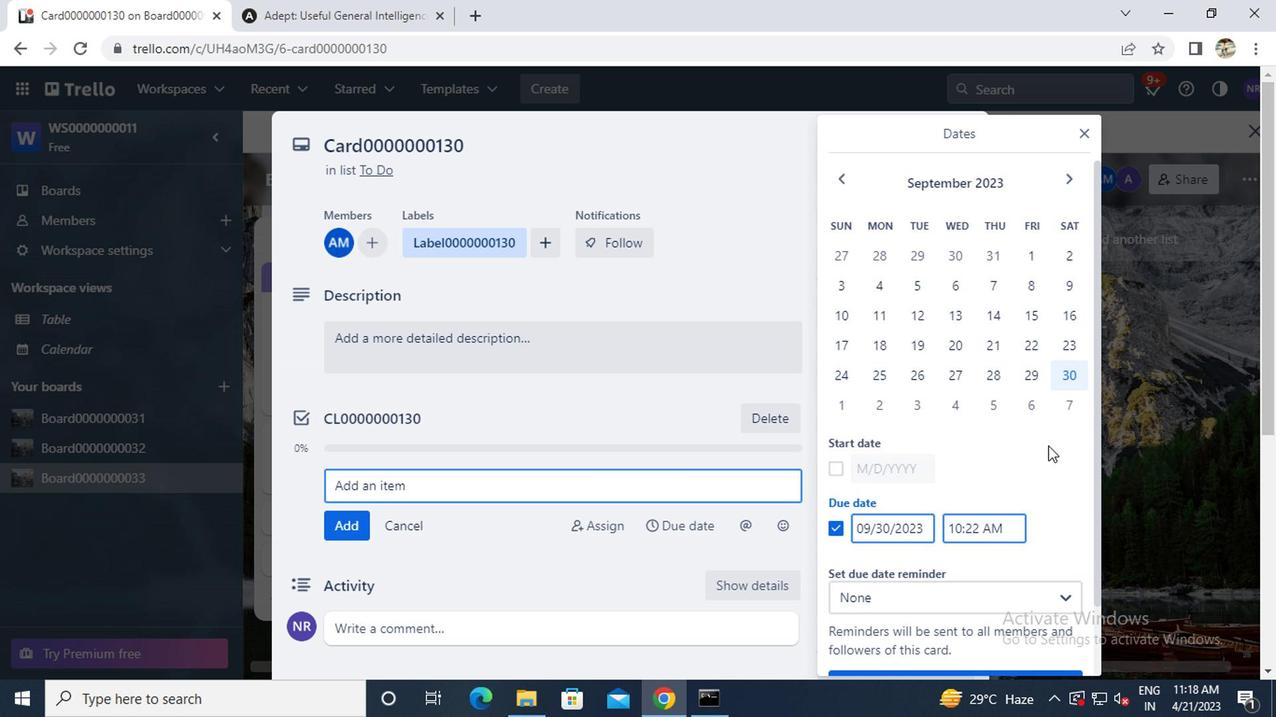 
Action: Mouse moved to (1044, 446)
Screenshot: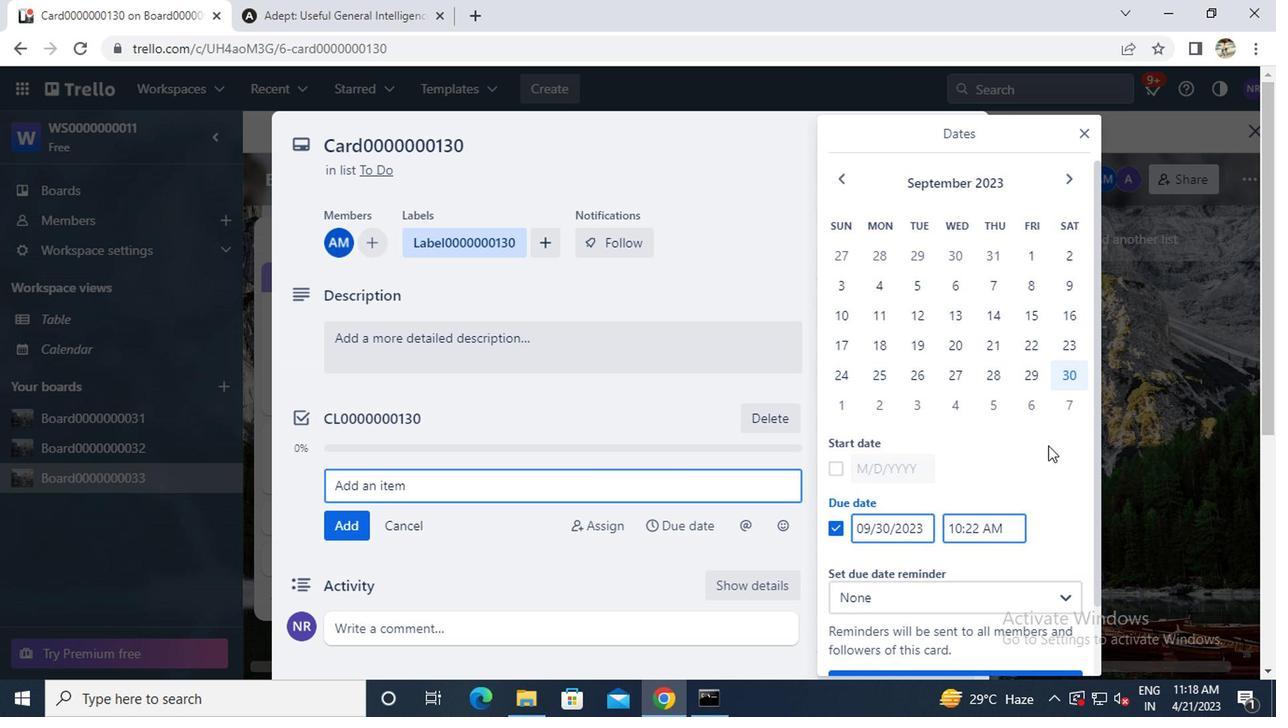 
Action: Mouse scrolled (1044, 445) with delta (0, -1)
Screenshot: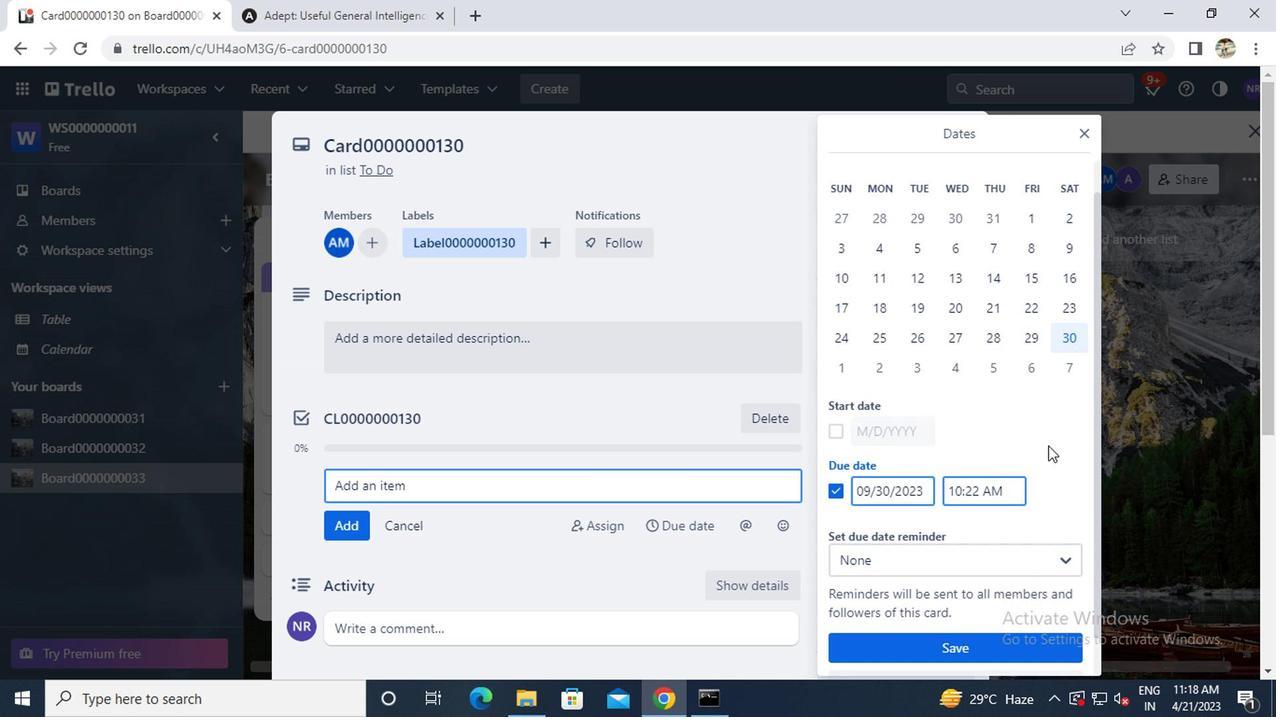 
Action: Mouse moved to (1042, 447)
Screenshot: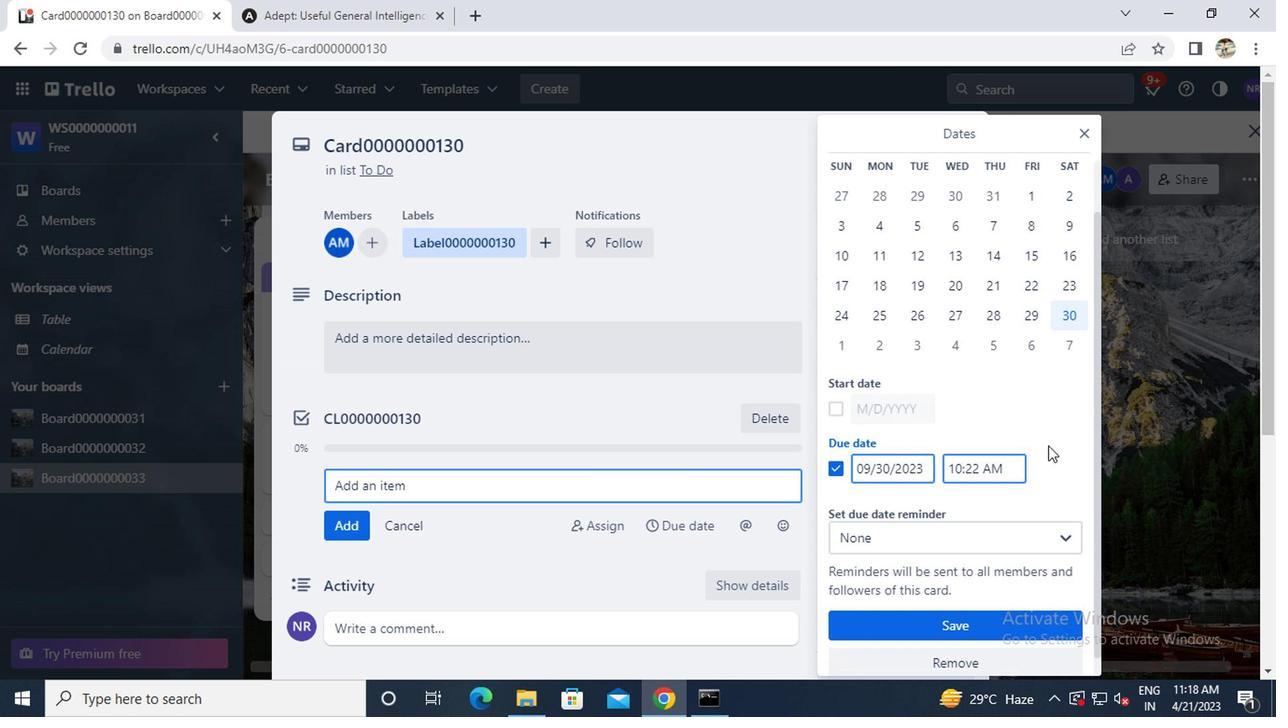 
Action: Mouse scrolled (1042, 446) with delta (0, 0)
Screenshot: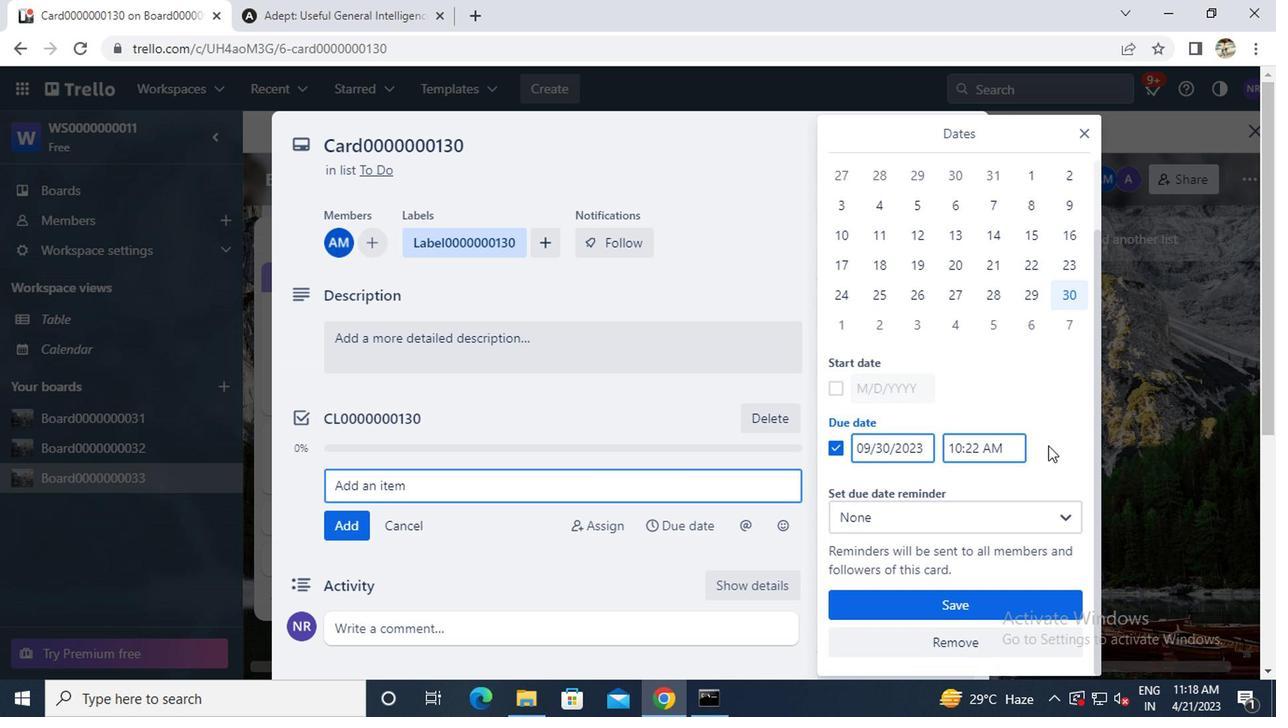 
Action: Mouse moved to (973, 600)
Screenshot: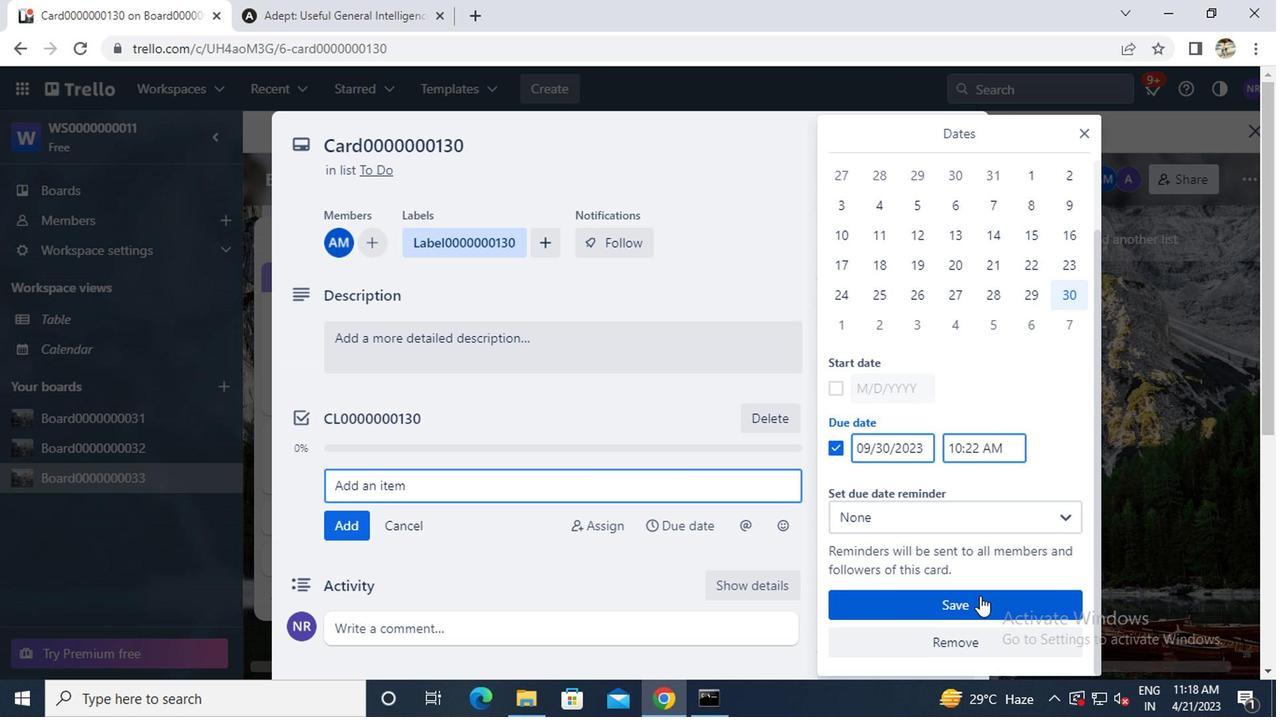 
Action: Mouse pressed left at (973, 600)
Screenshot: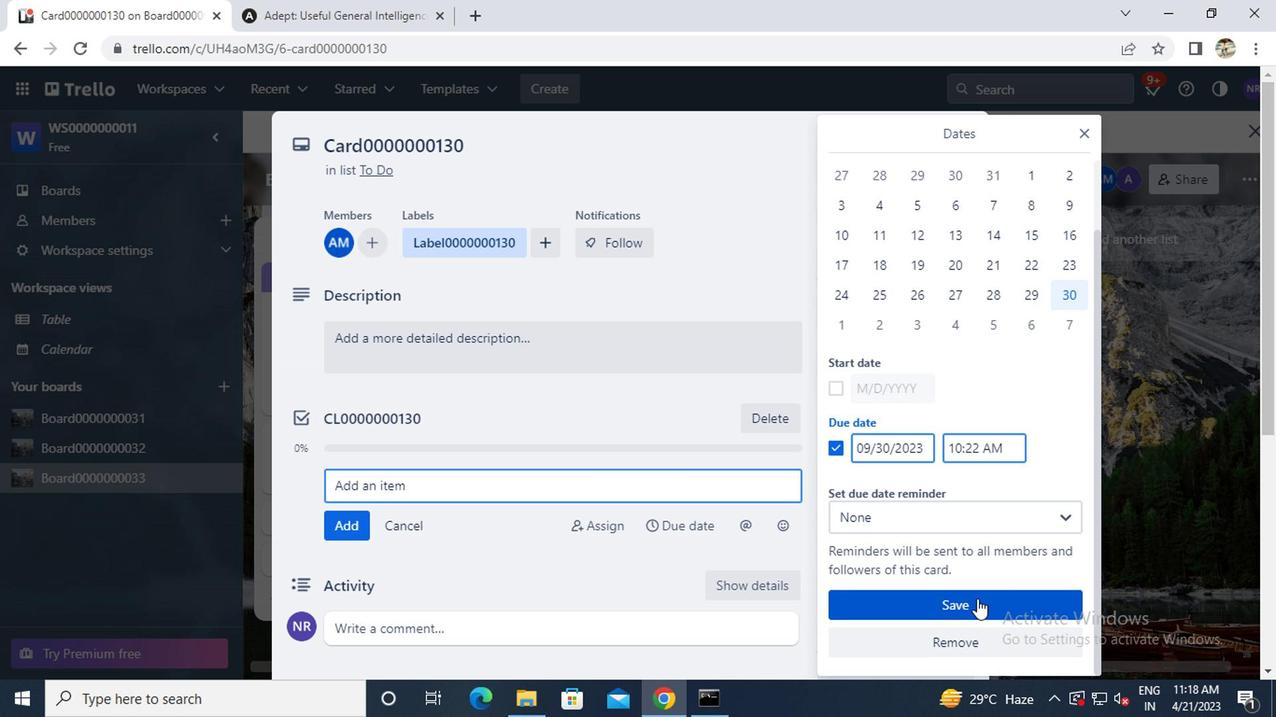 
Action: Mouse moved to (955, 137)
Screenshot: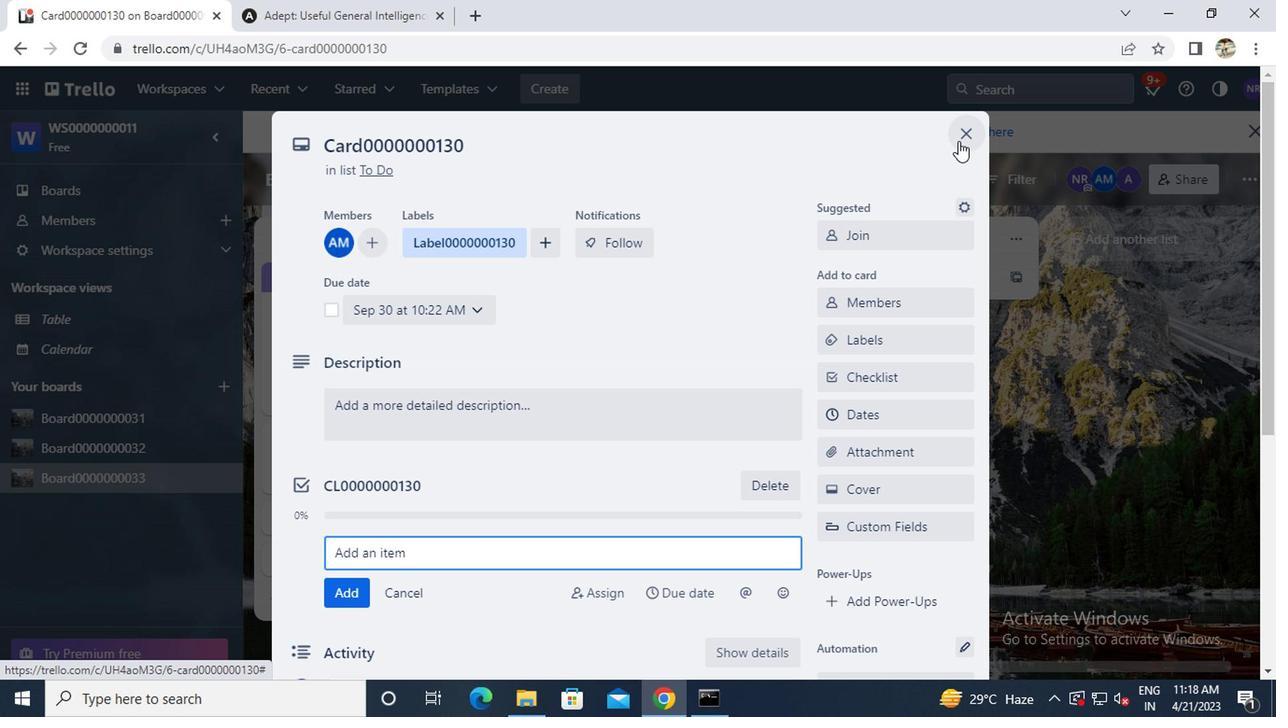 
Action: Mouse pressed left at (955, 137)
Screenshot: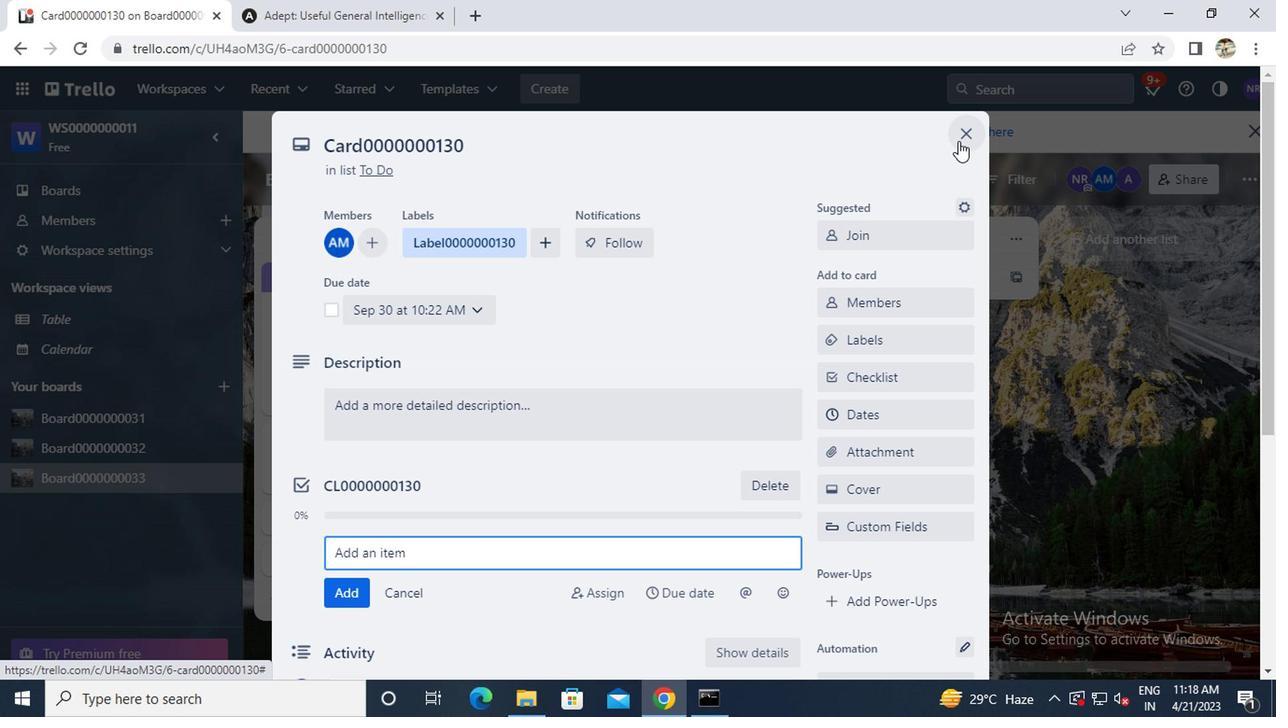 
Action: Mouse moved to (958, 136)
Screenshot: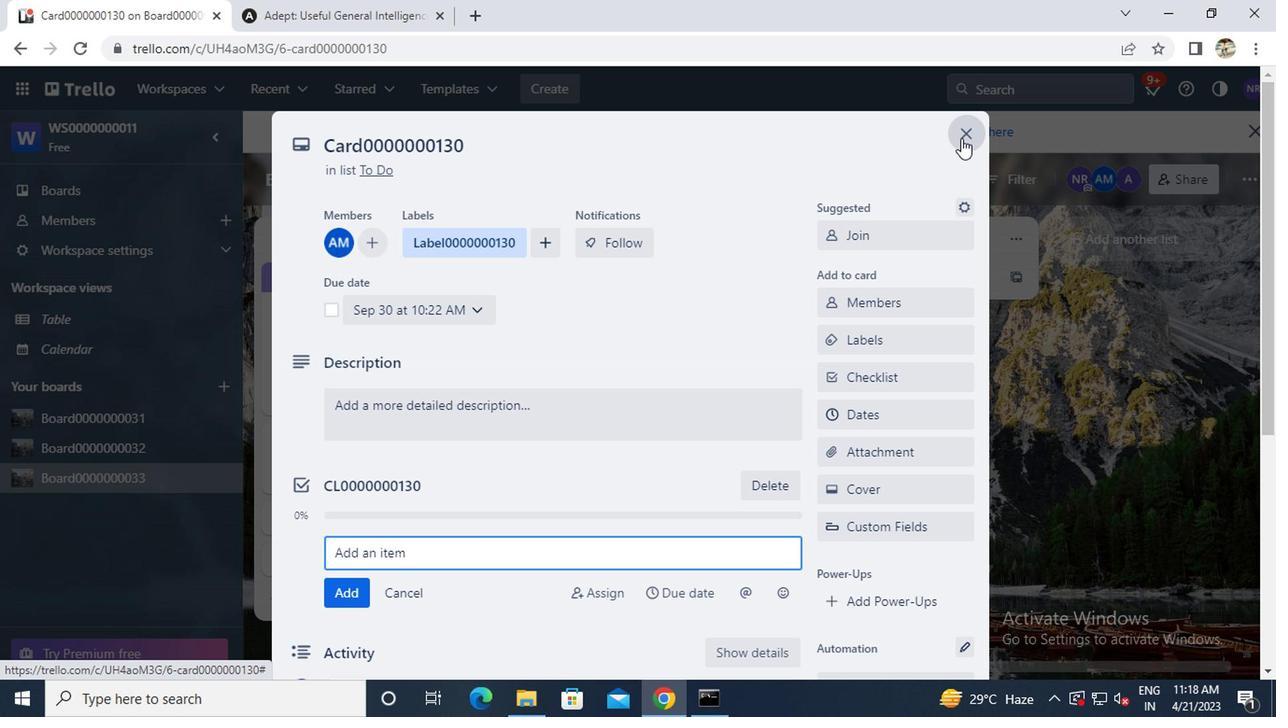 
